 Task: In the  document poster.html. Below name insert the link: 'www.instagram.com' Insert Dropdown below the link: Project Status  'Select In progress'Insert Header and write  "LunaTech" . Change font style to  Lobster
Action: Mouse moved to (392, 590)
Screenshot: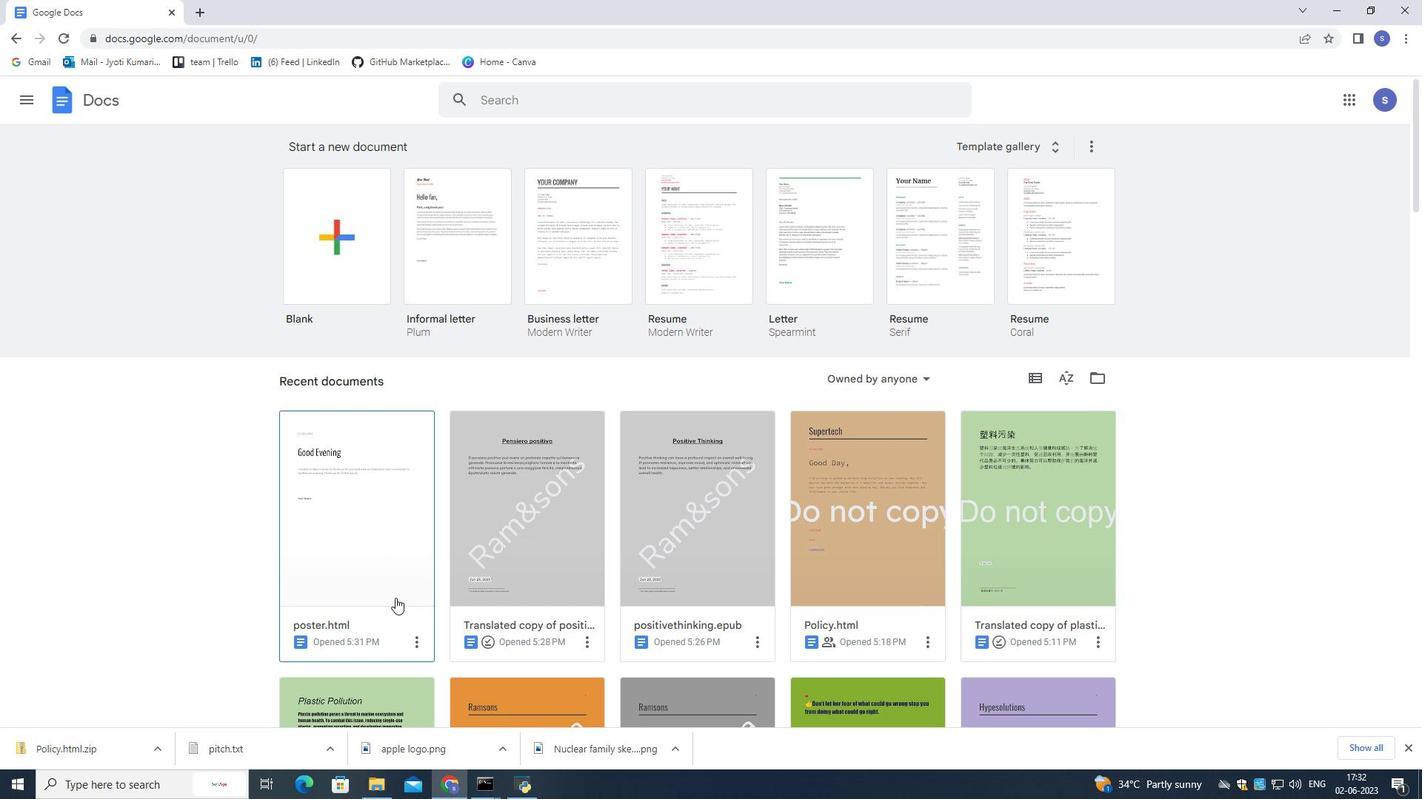 
Action: Mouse pressed left at (392, 590)
Screenshot: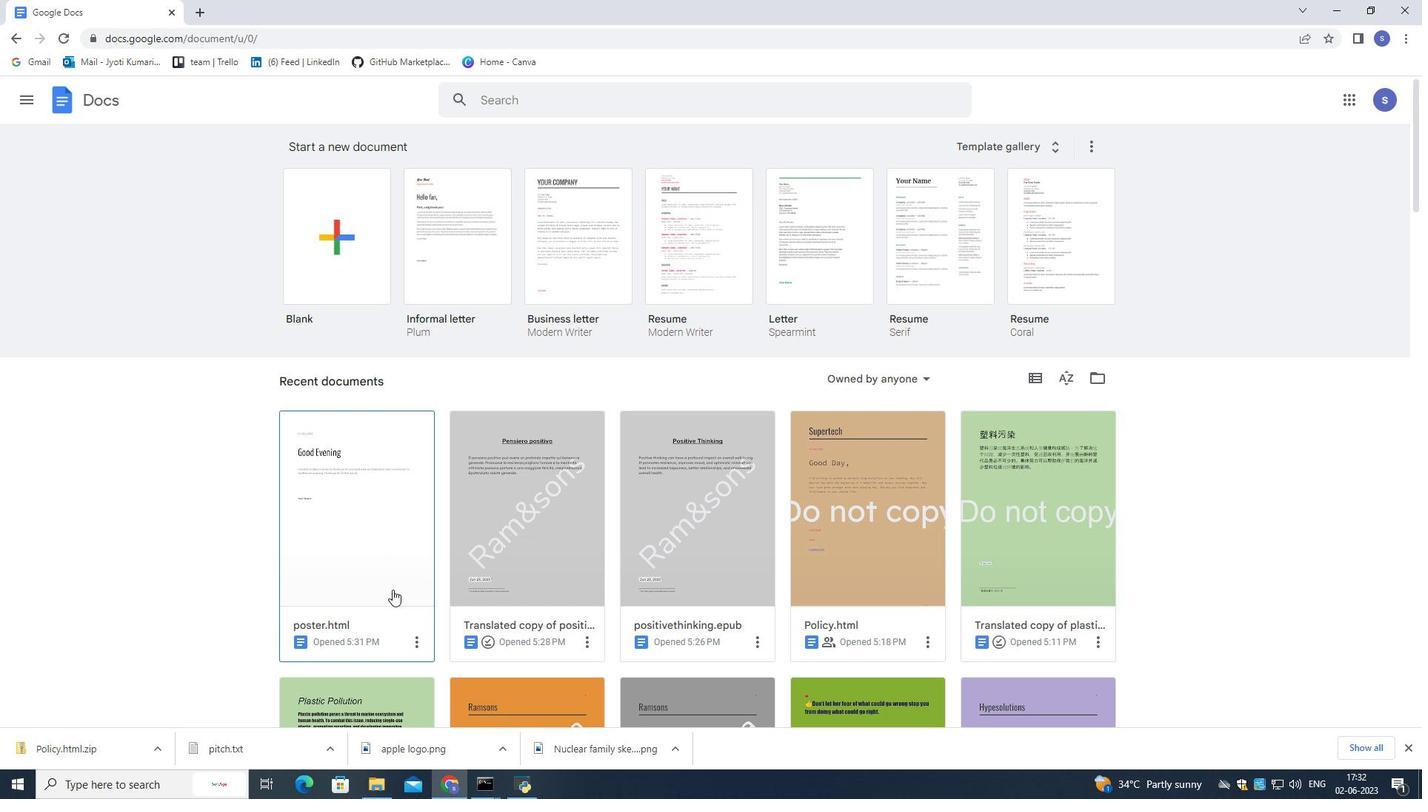 
Action: Mouse pressed left at (392, 590)
Screenshot: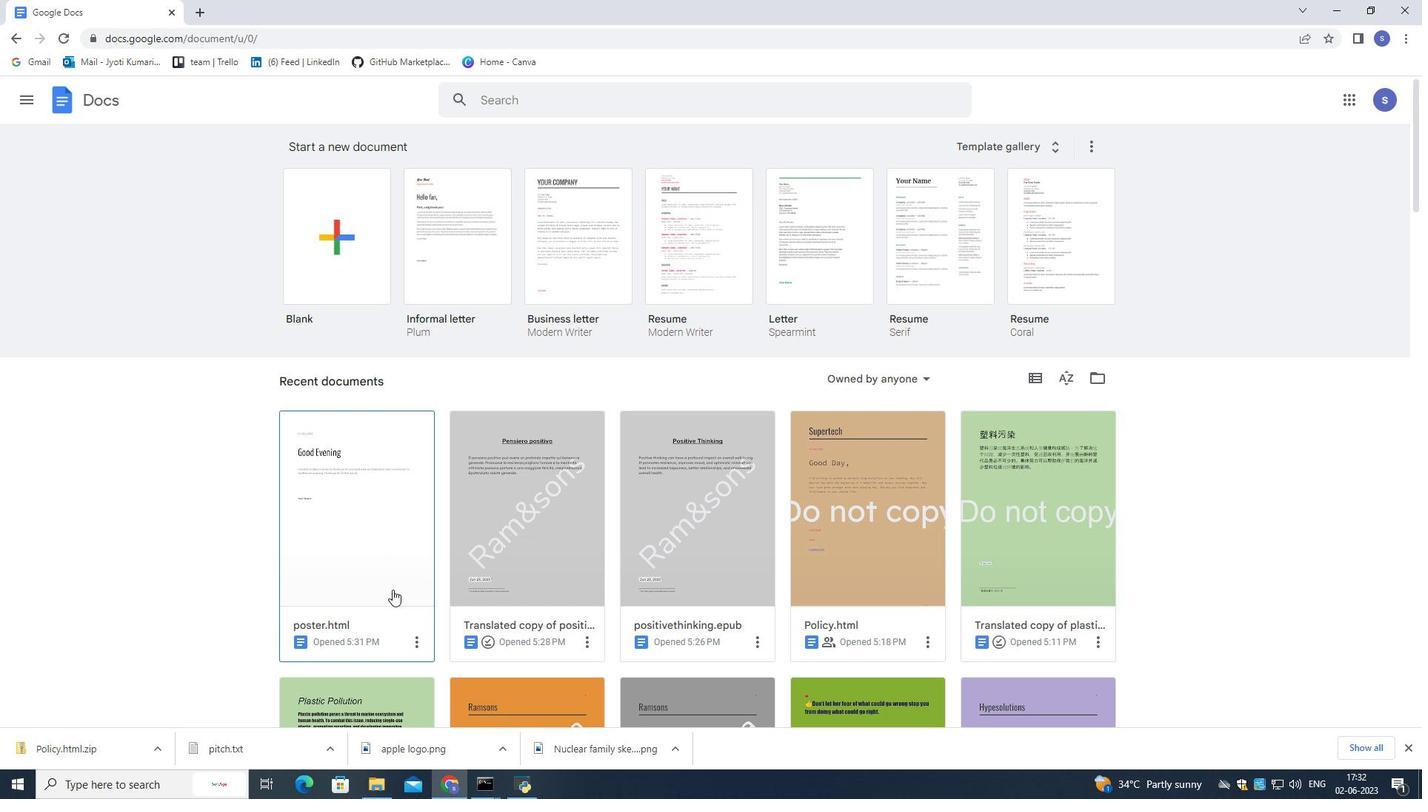 
Action: Mouse moved to (517, 555)
Screenshot: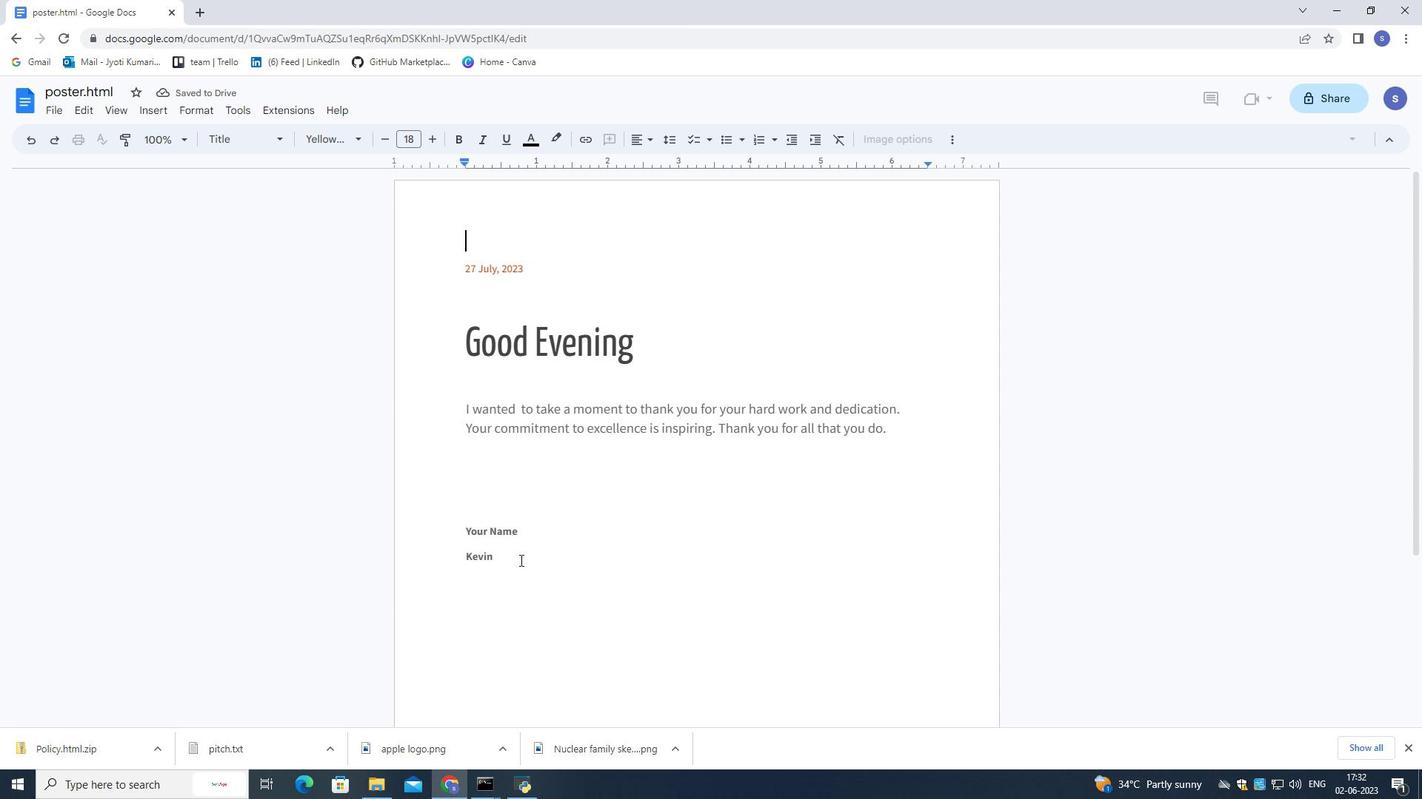 
Action: Mouse pressed left at (517, 555)
Screenshot: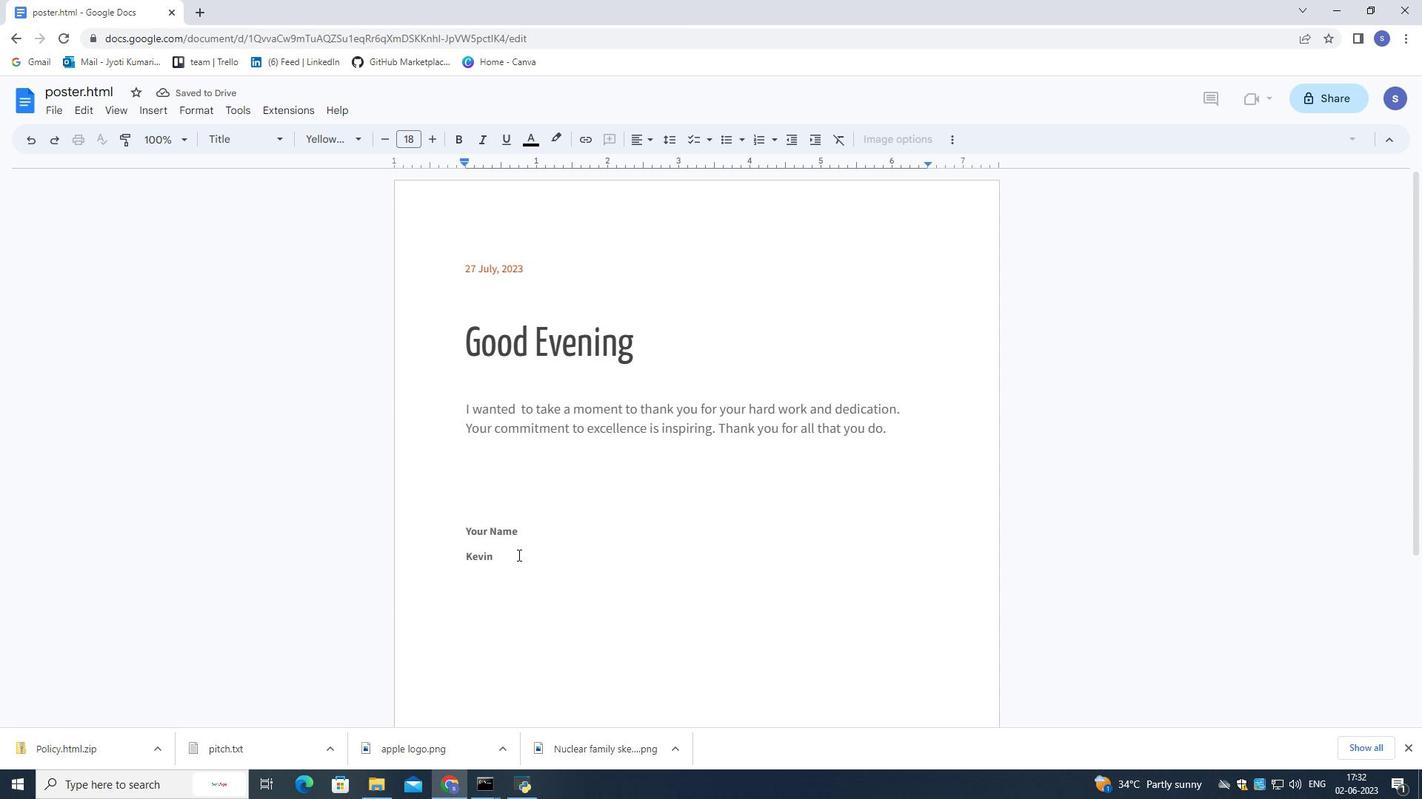 
Action: Mouse moved to (650, 551)
Screenshot: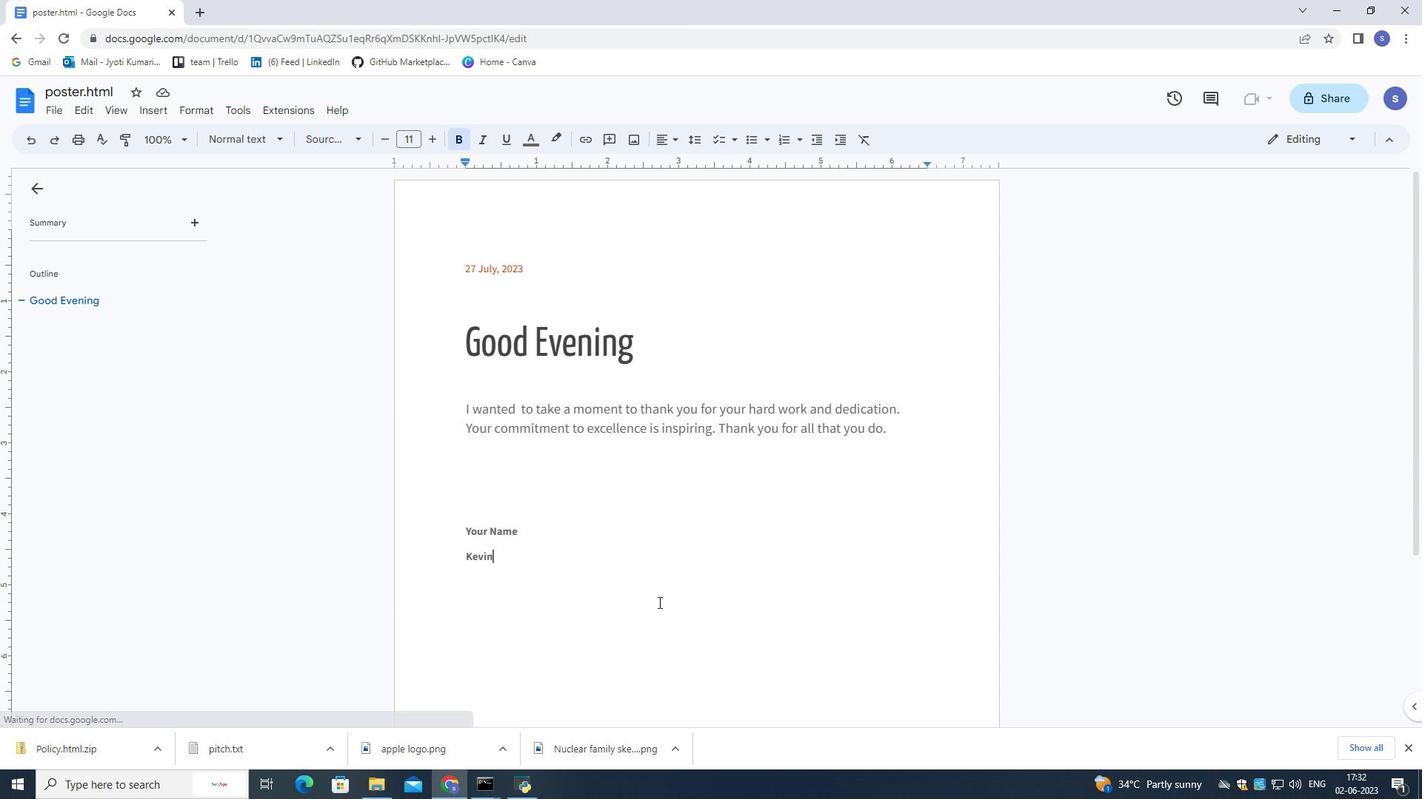 
Action: Key pressed <Key.enter>
Screenshot: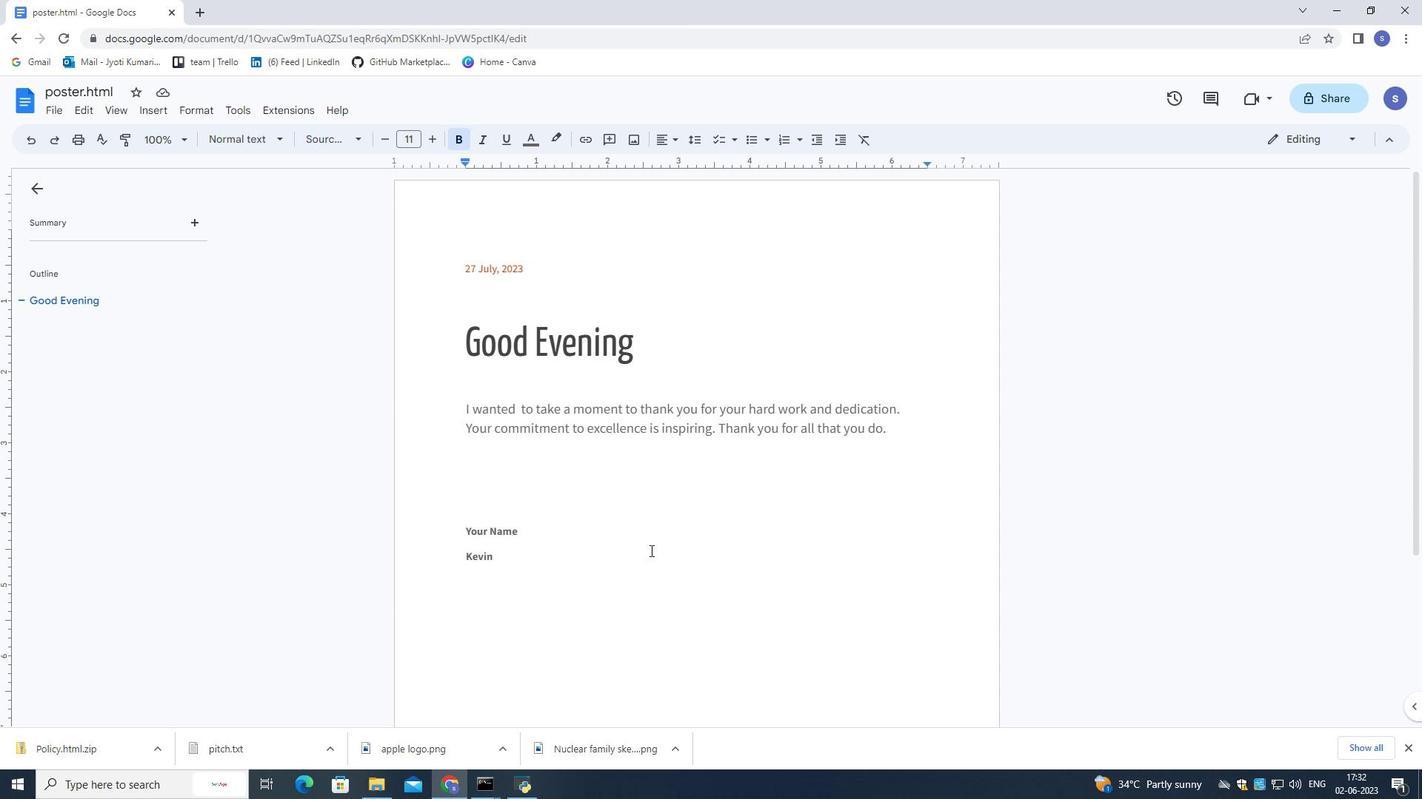 
Action: Mouse moved to (143, 112)
Screenshot: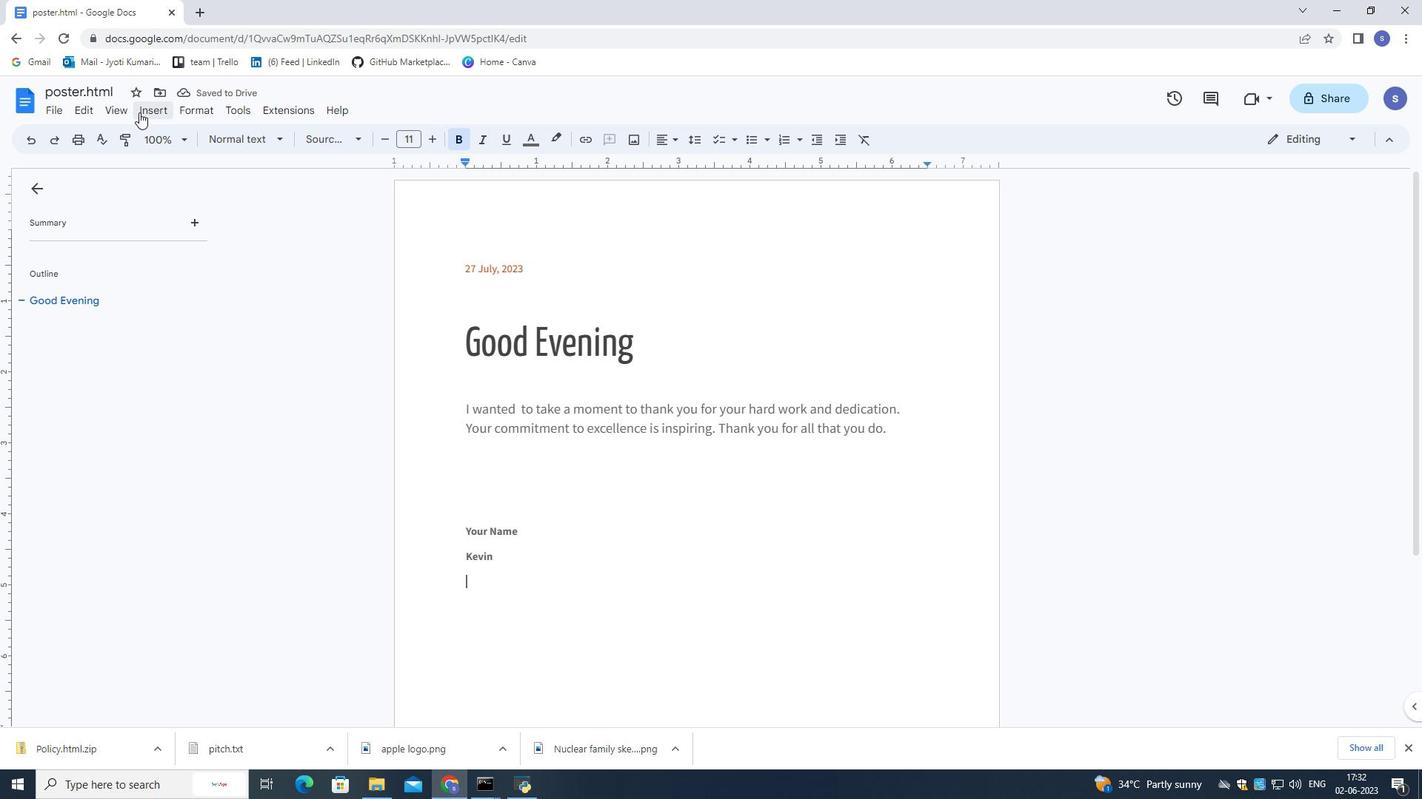 
Action: Mouse pressed left at (143, 112)
Screenshot: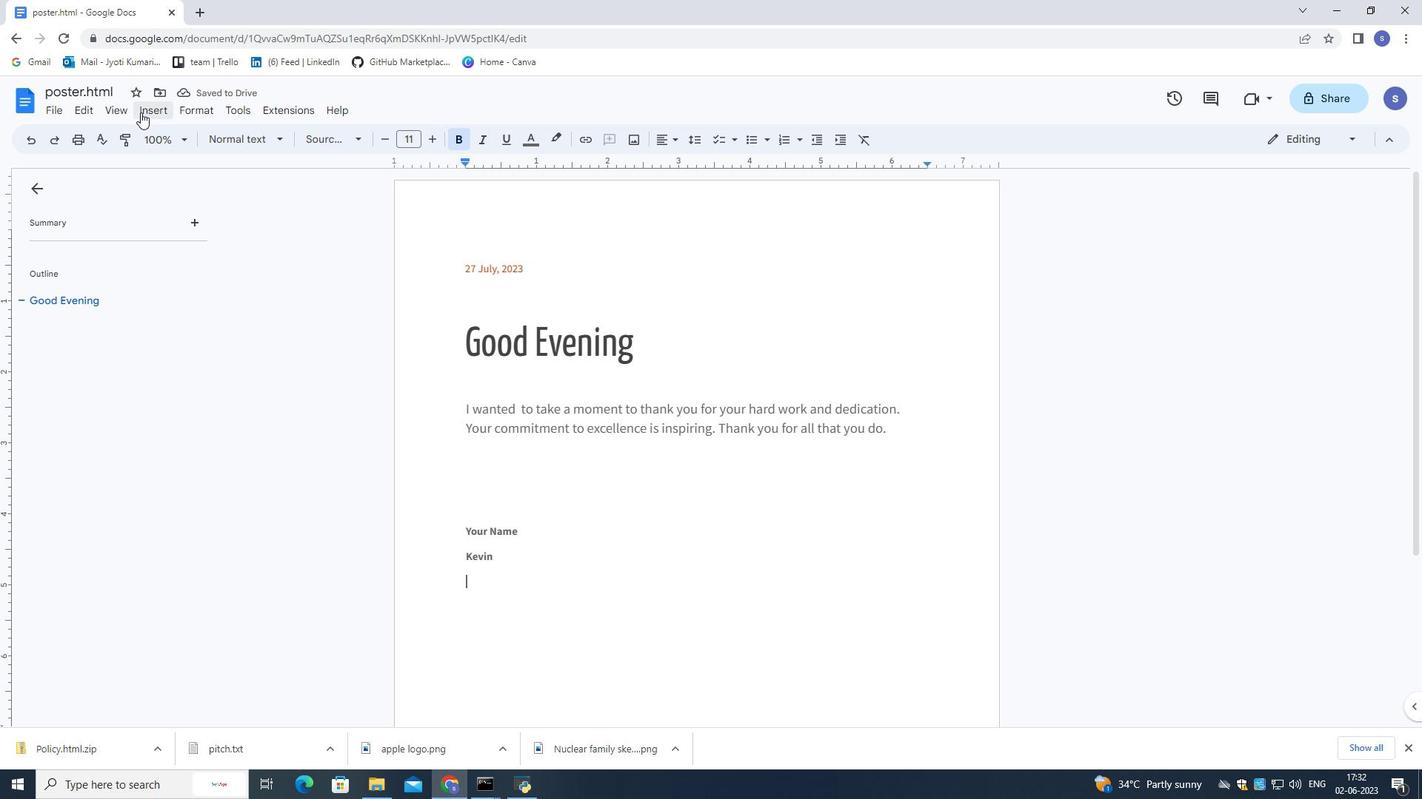 
Action: Mouse moved to (261, 558)
Screenshot: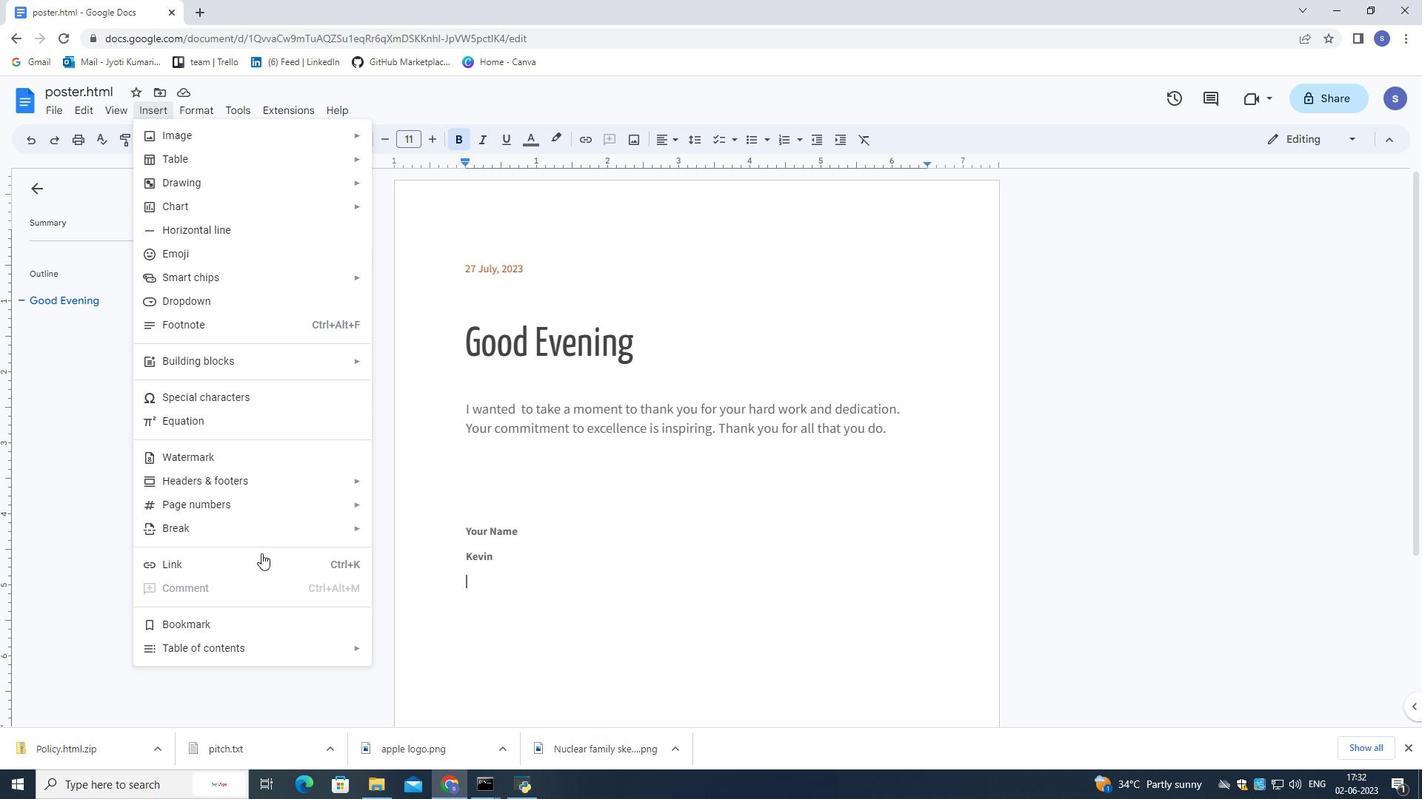 
Action: Mouse pressed left at (261, 558)
Screenshot: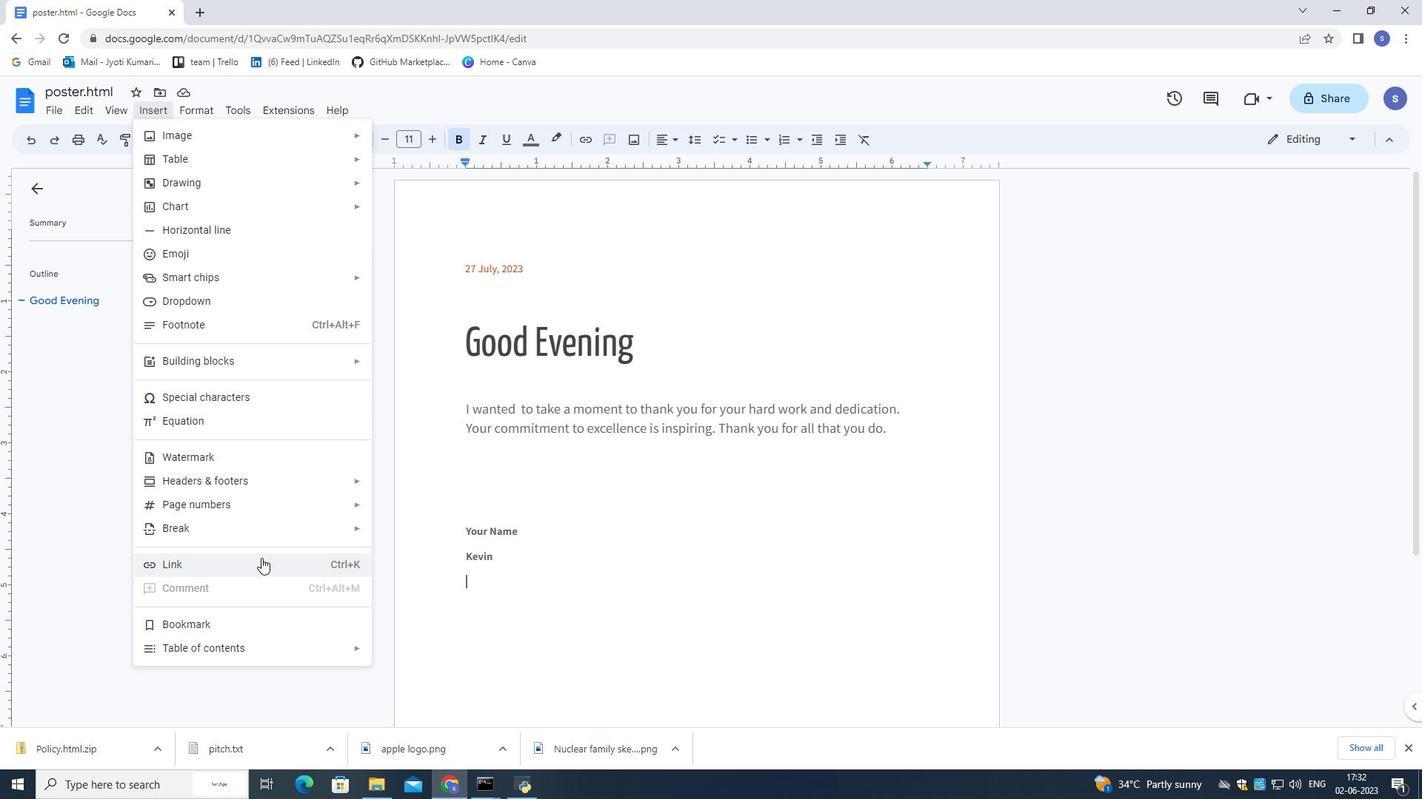 
Action: Mouse moved to (264, 559)
Screenshot: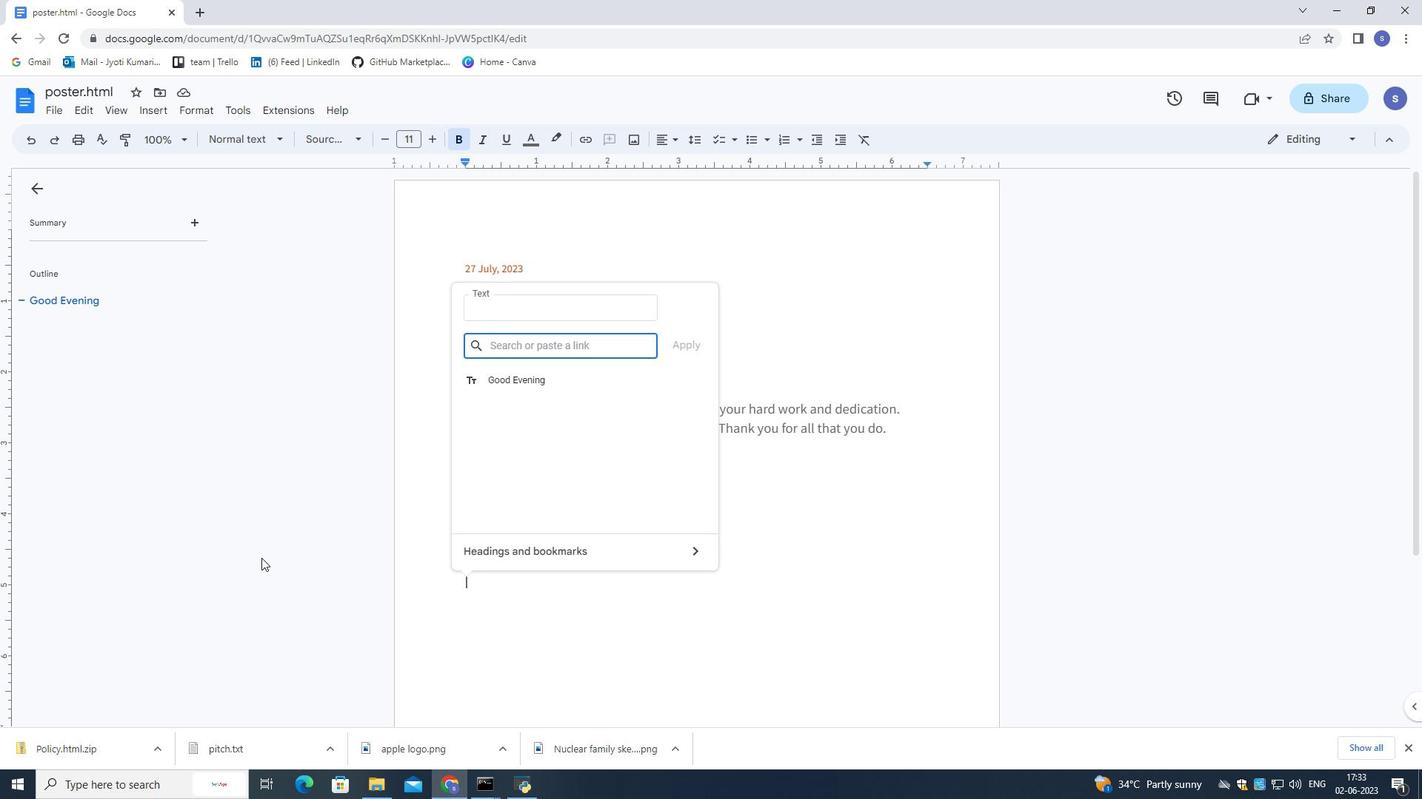 
Action: Key pressed www.instagram.com
Screenshot: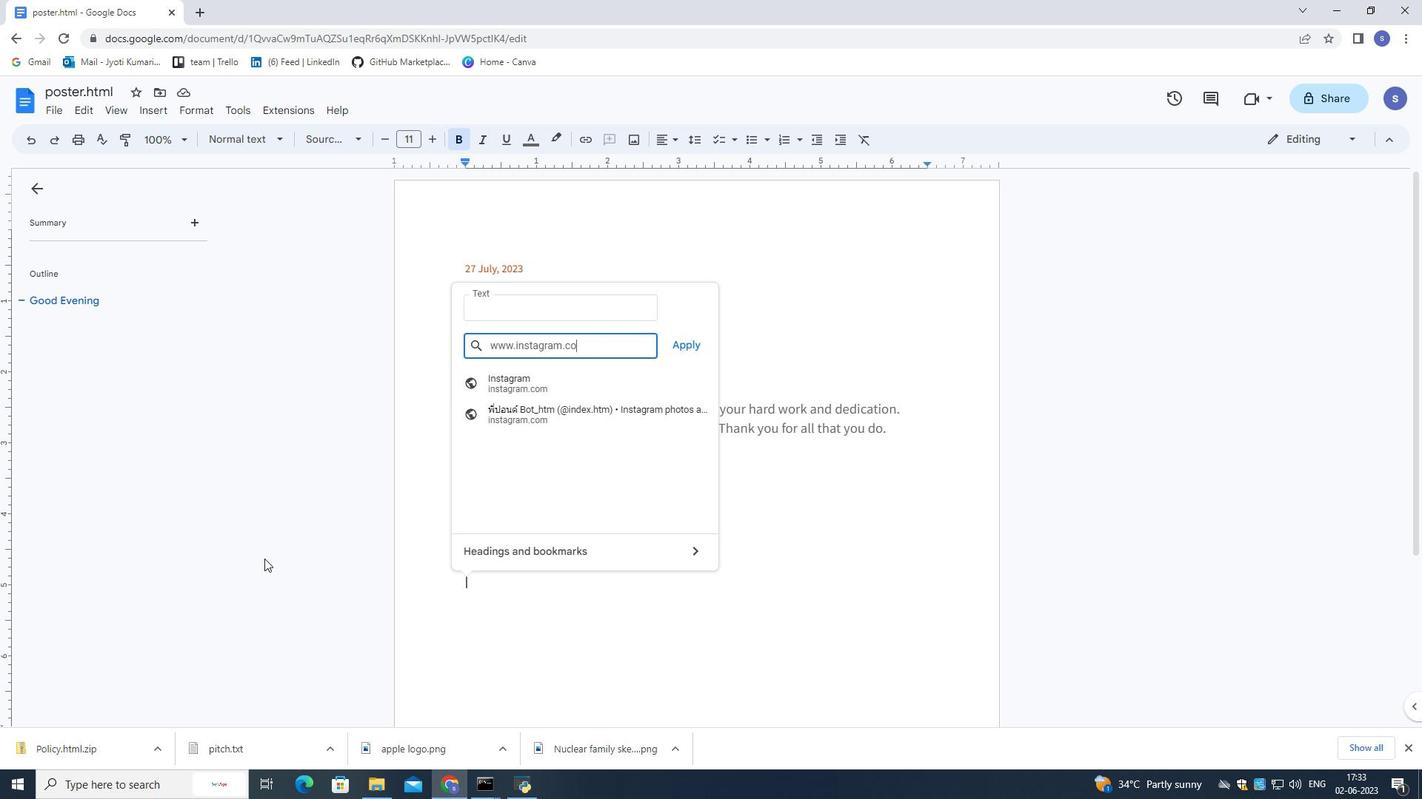 
Action: Mouse moved to (688, 346)
Screenshot: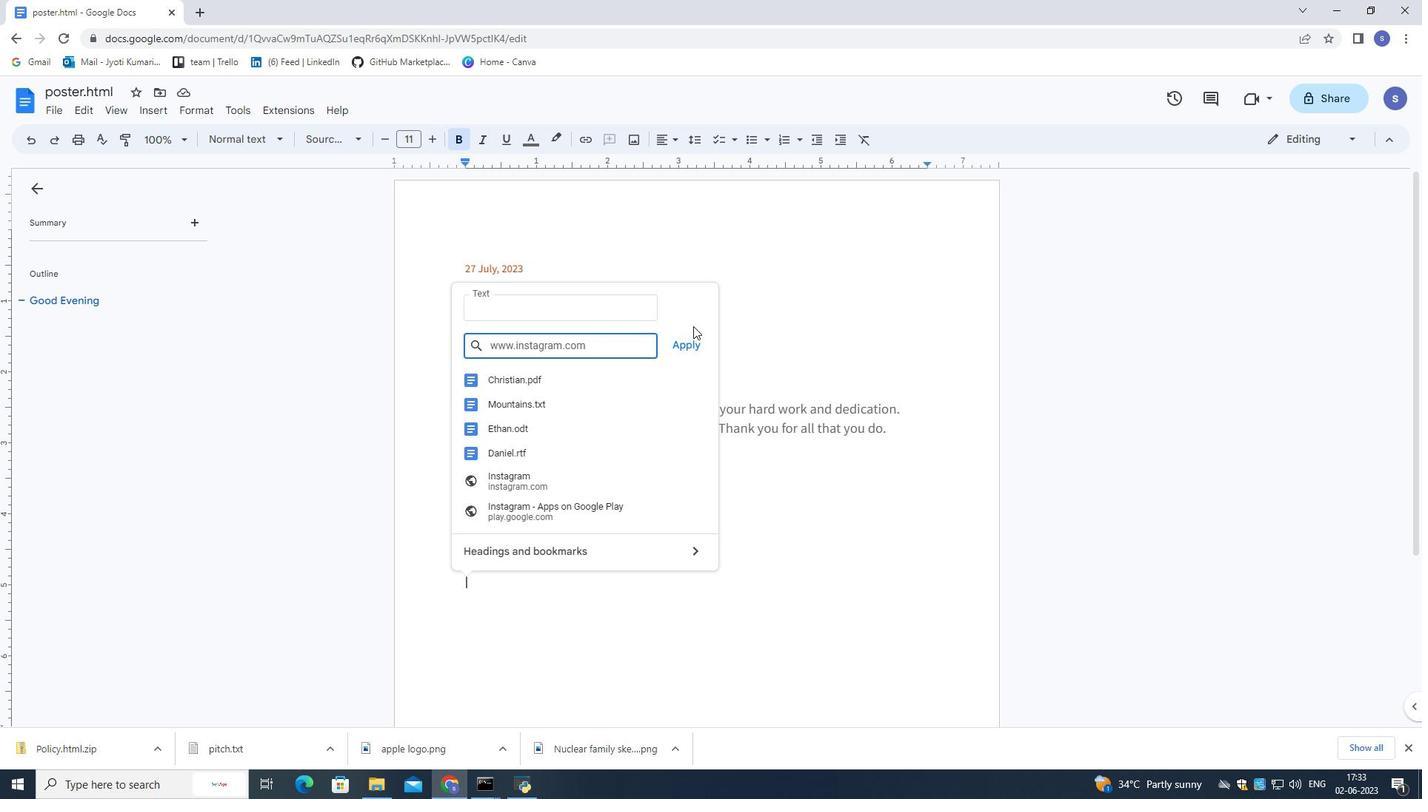 
Action: Mouse pressed left at (688, 346)
Screenshot: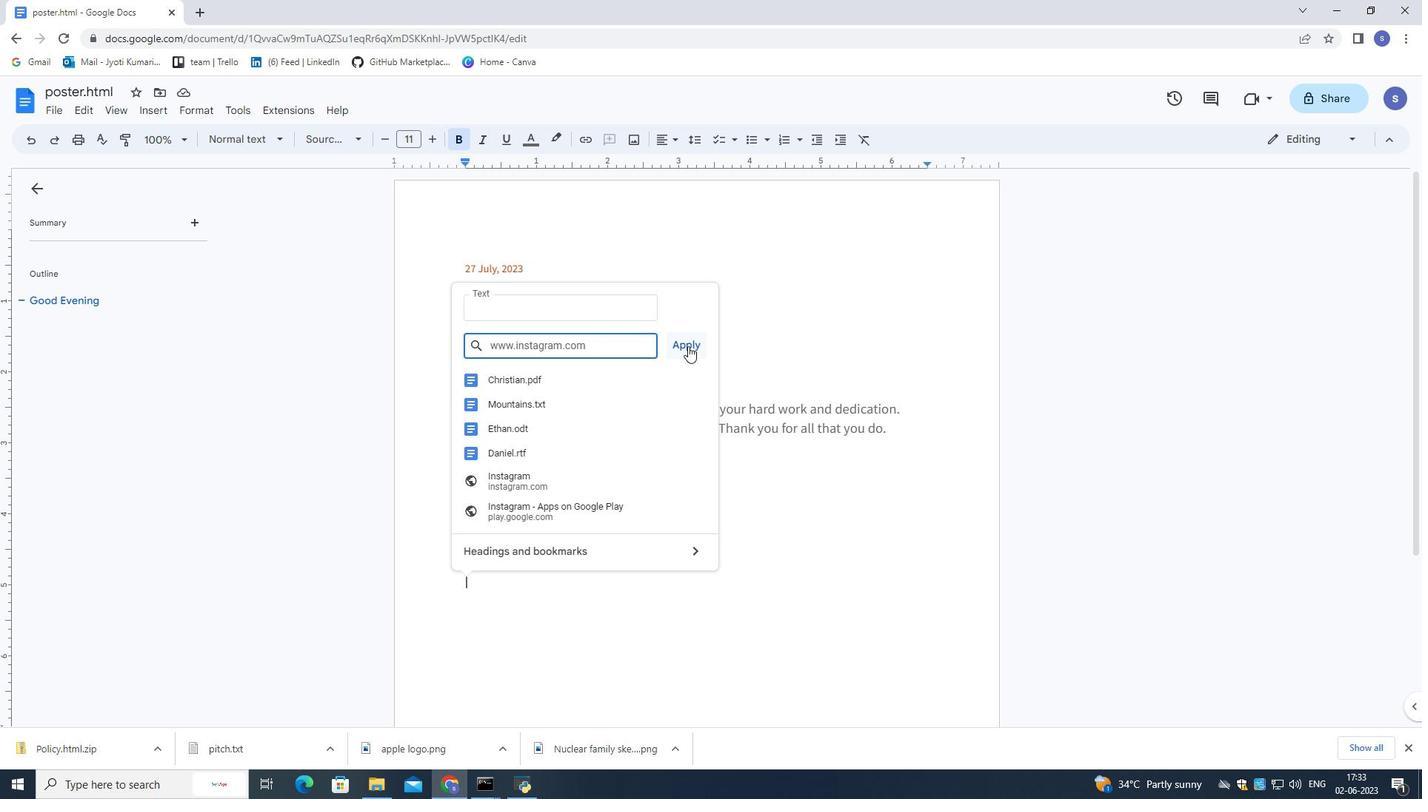 
Action: Mouse moved to (634, 588)
Screenshot: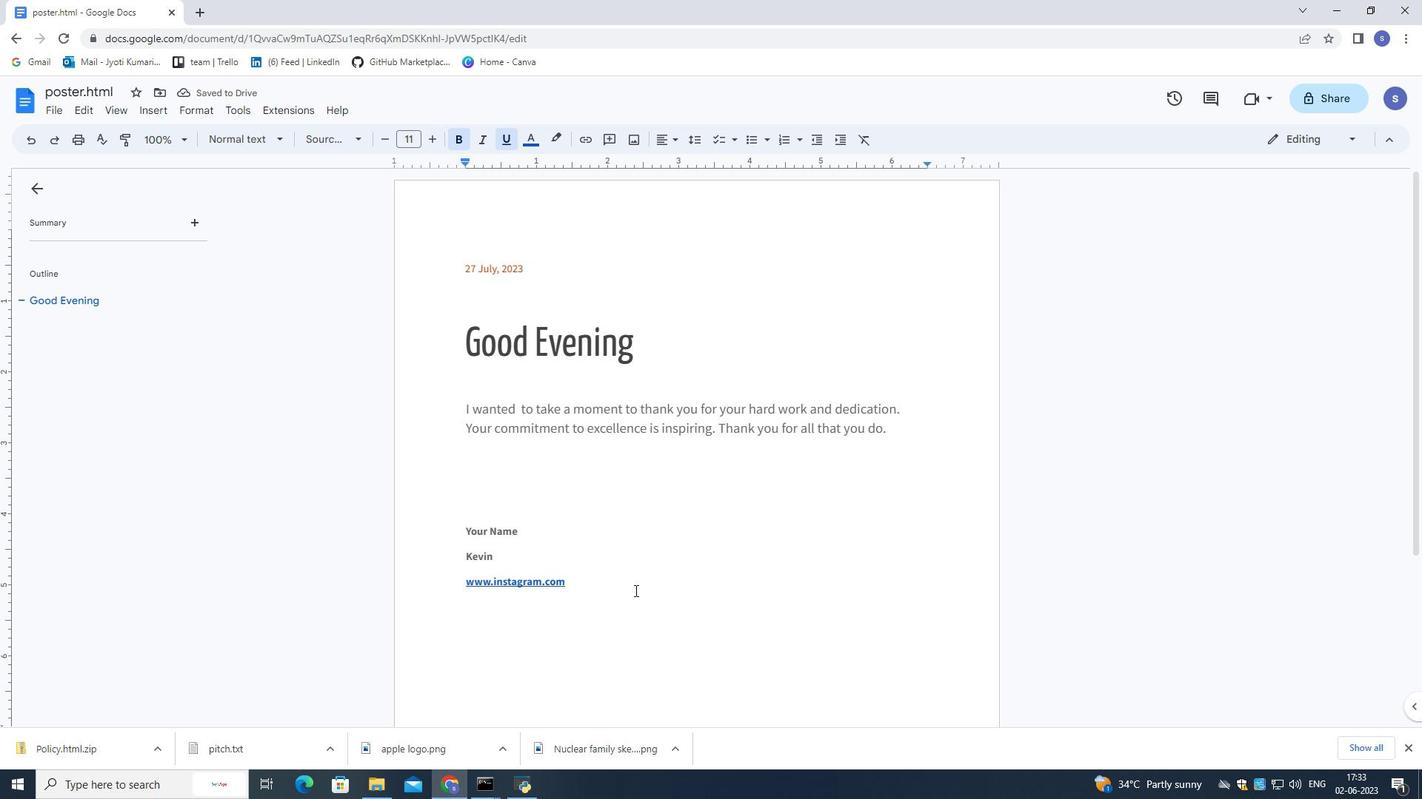 
Action: Mouse pressed left at (634, 588)
Screenshot: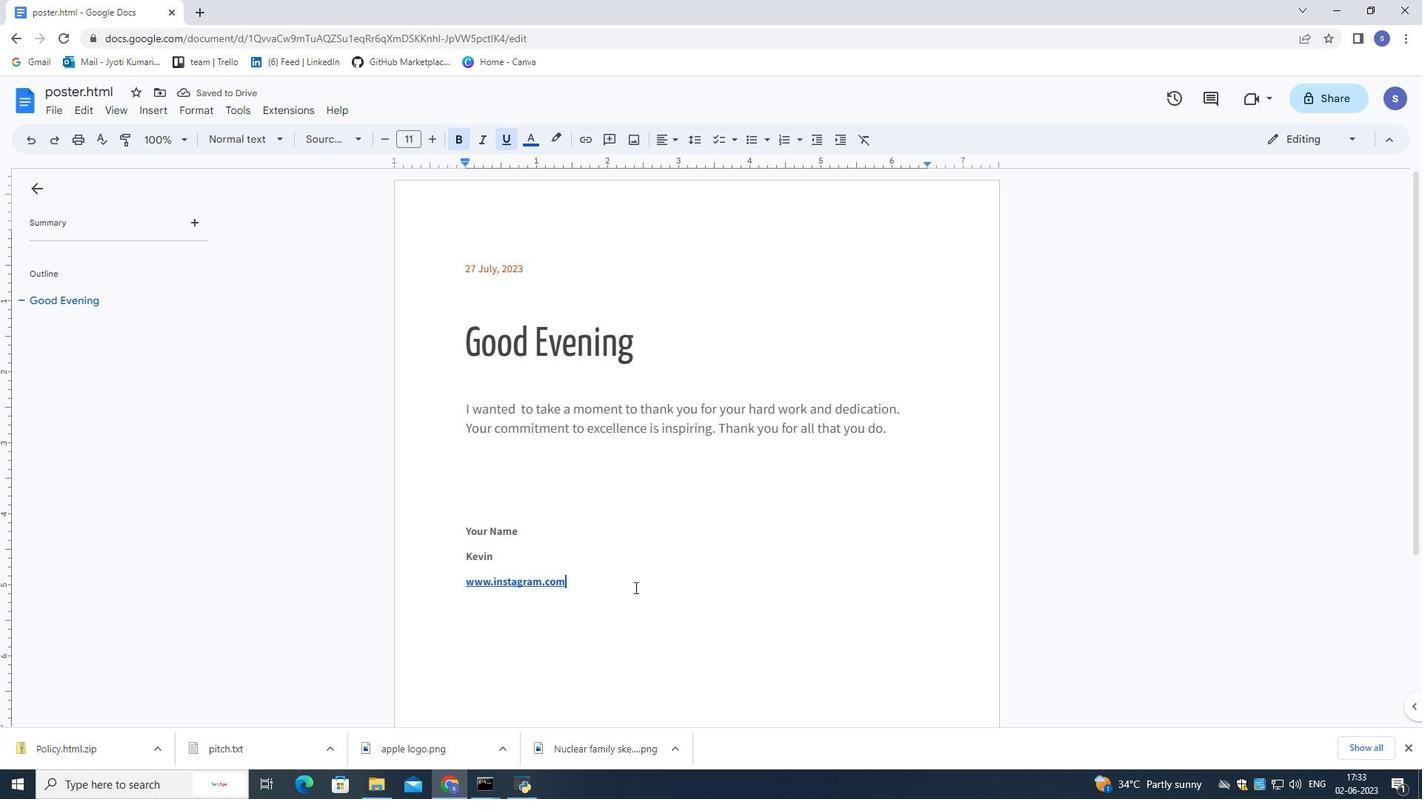 
Action: Mouse moved to (282, 262)
Screenshot: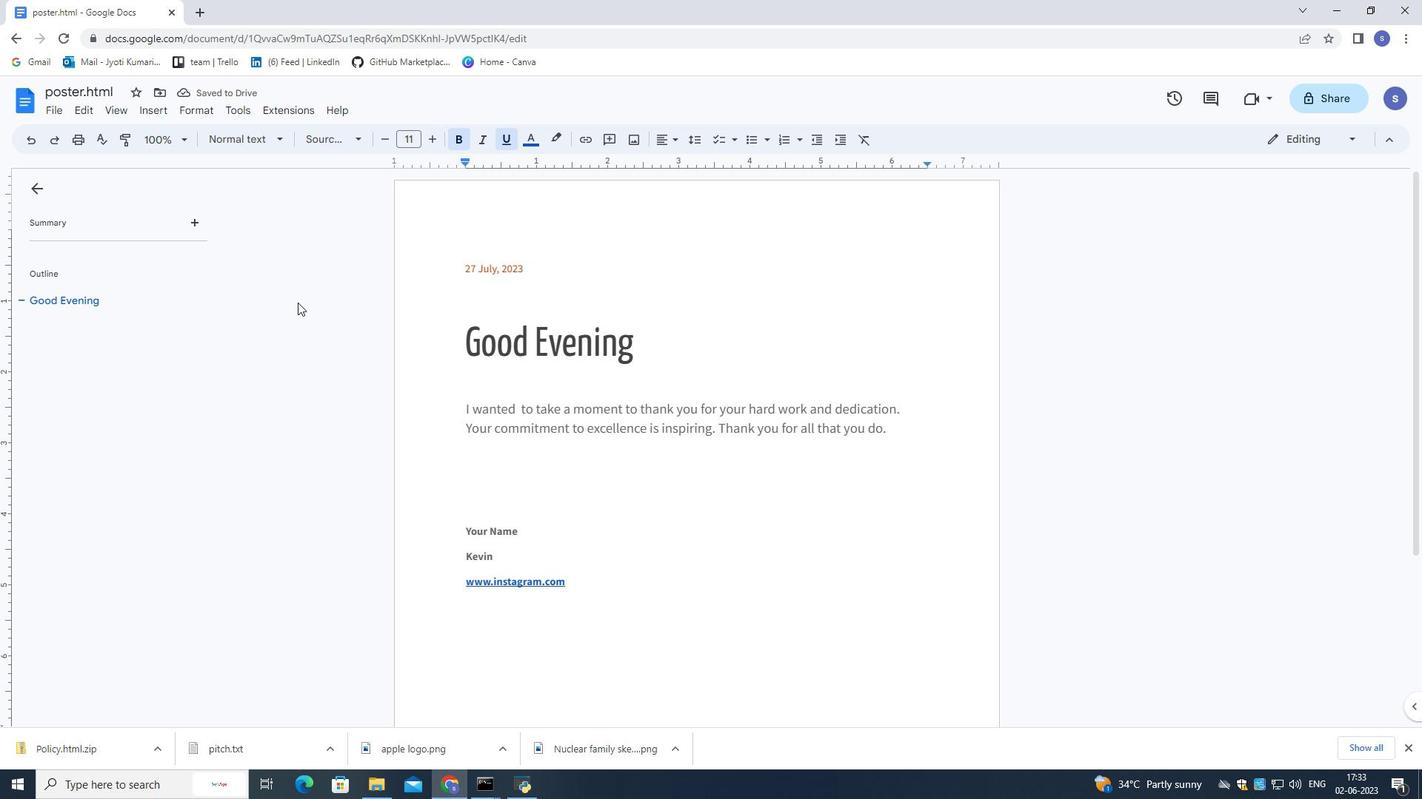 
Action: Key pressed <Key.enter>
Screenshot: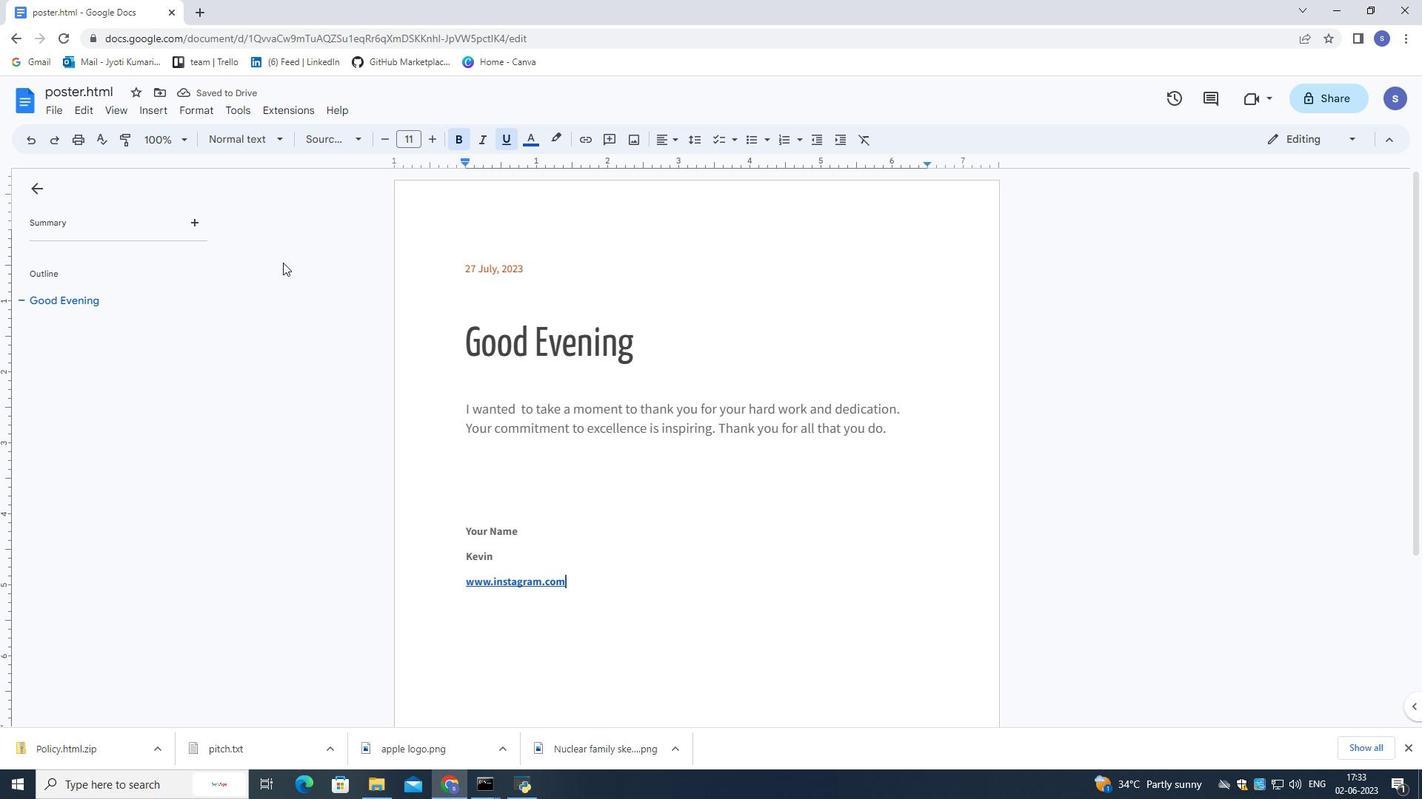 
Action: Mouse moved to (142, 106)
Screenshot: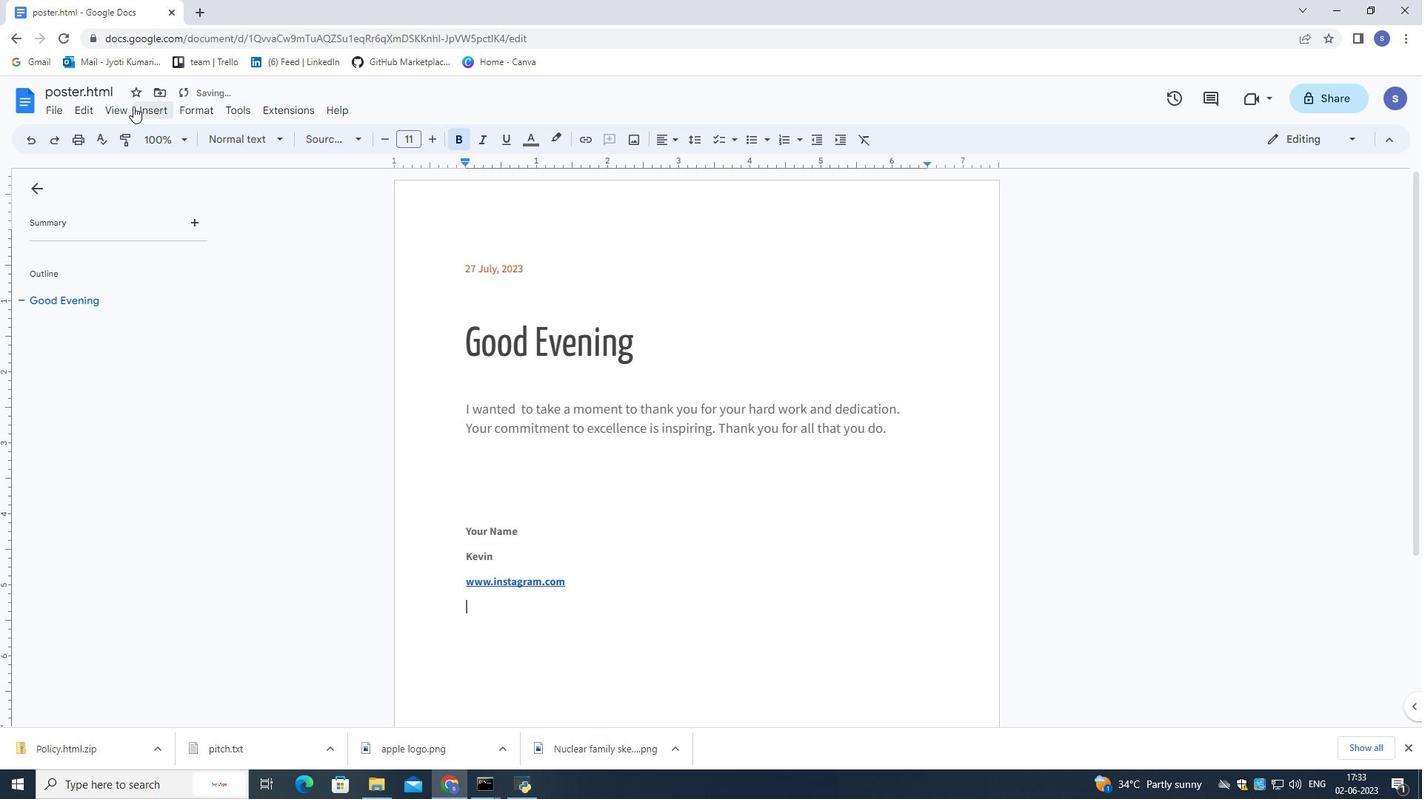 
Action: Mouse pressed left at (142, 106)
Screenshot: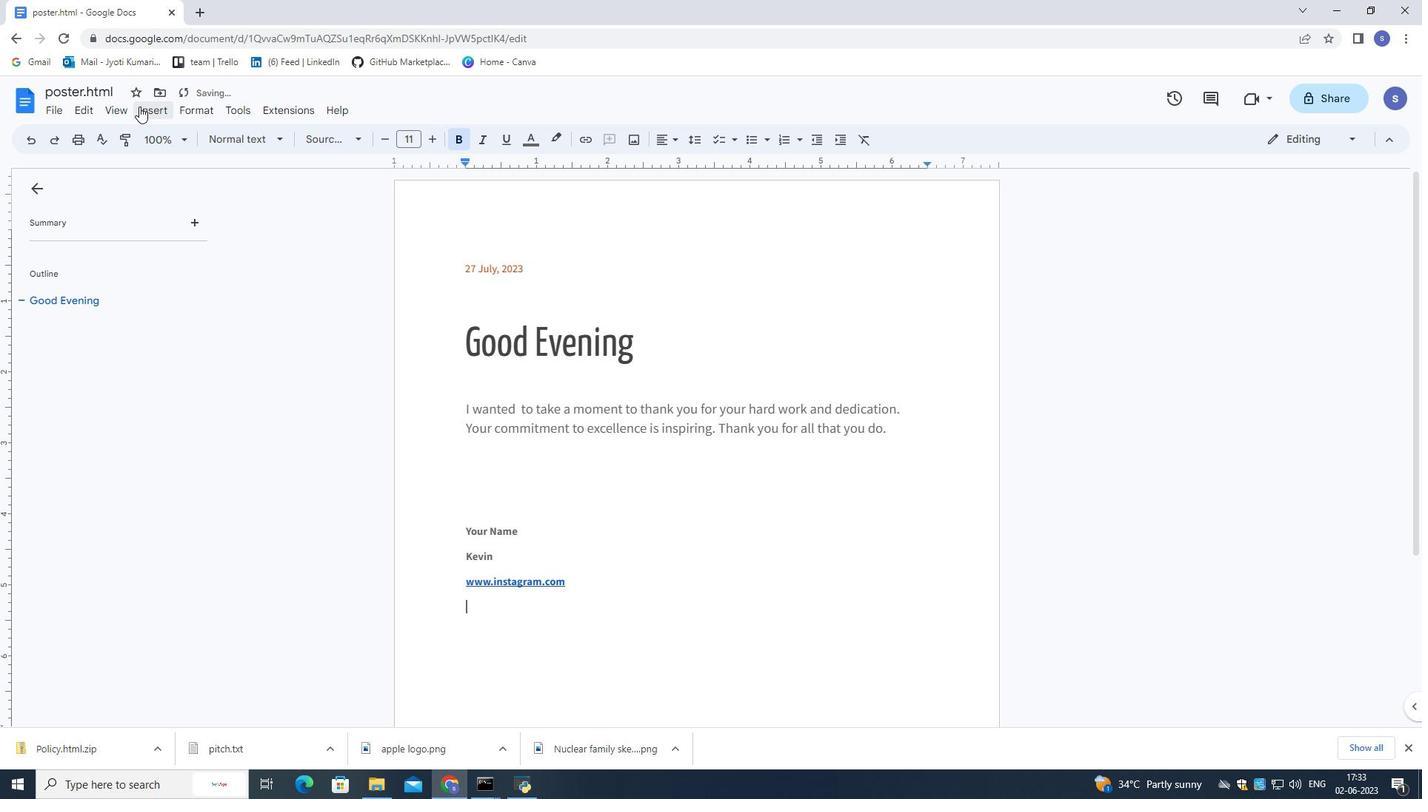 
Action: Mouse moved to (227, 304)
Screenshot: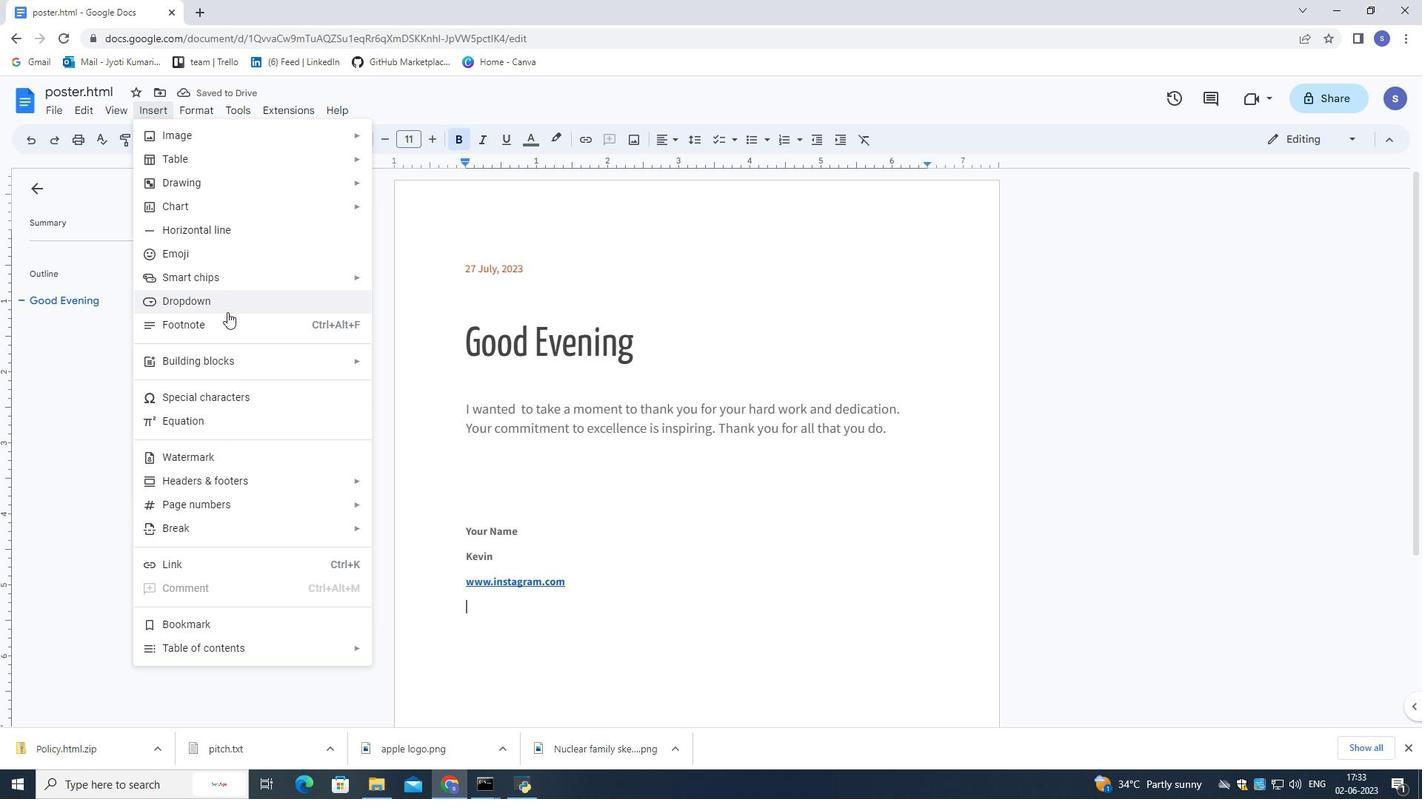 
Action: Mouse pressed left at (227, 304)
Screenshot: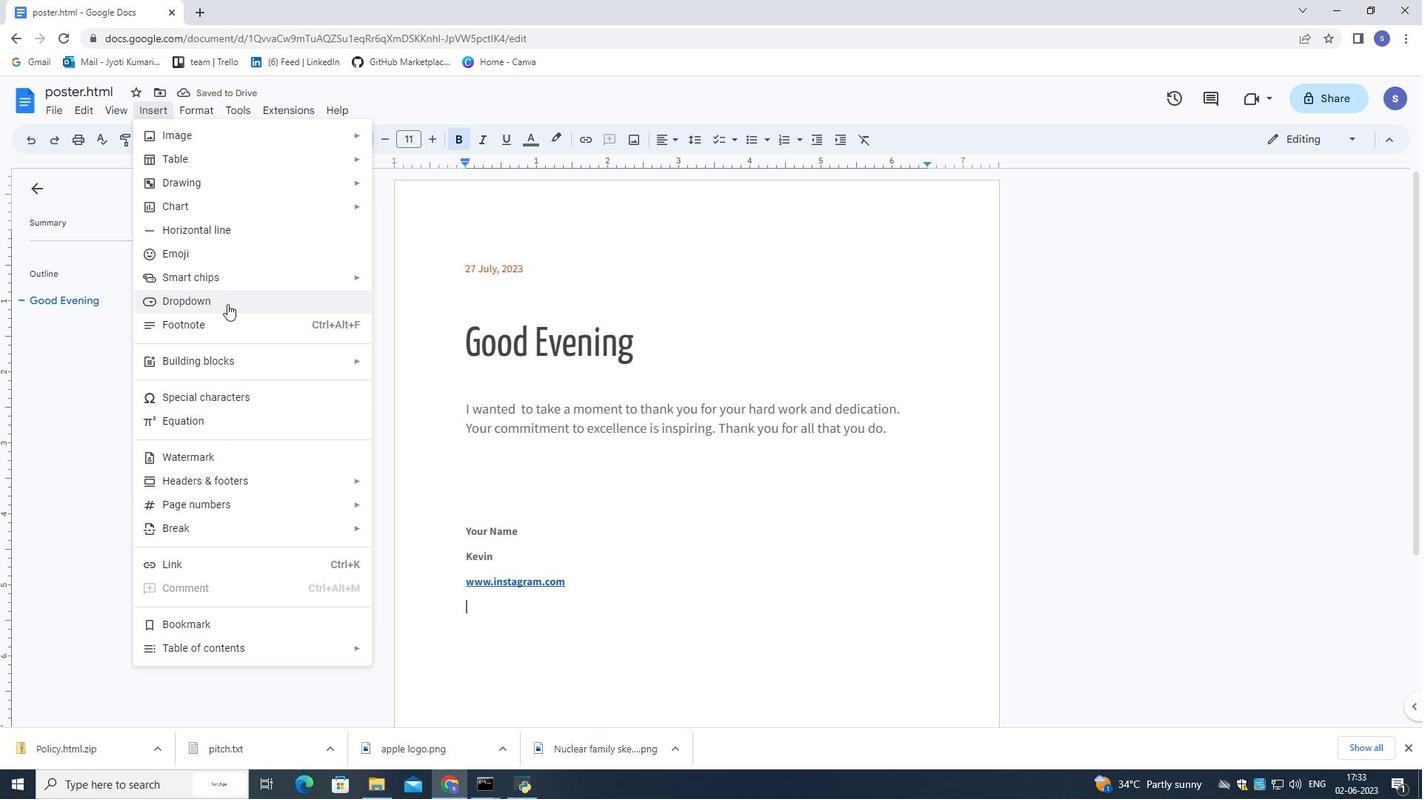 
Action: Mouse moved to (595, 572)
Screenshot: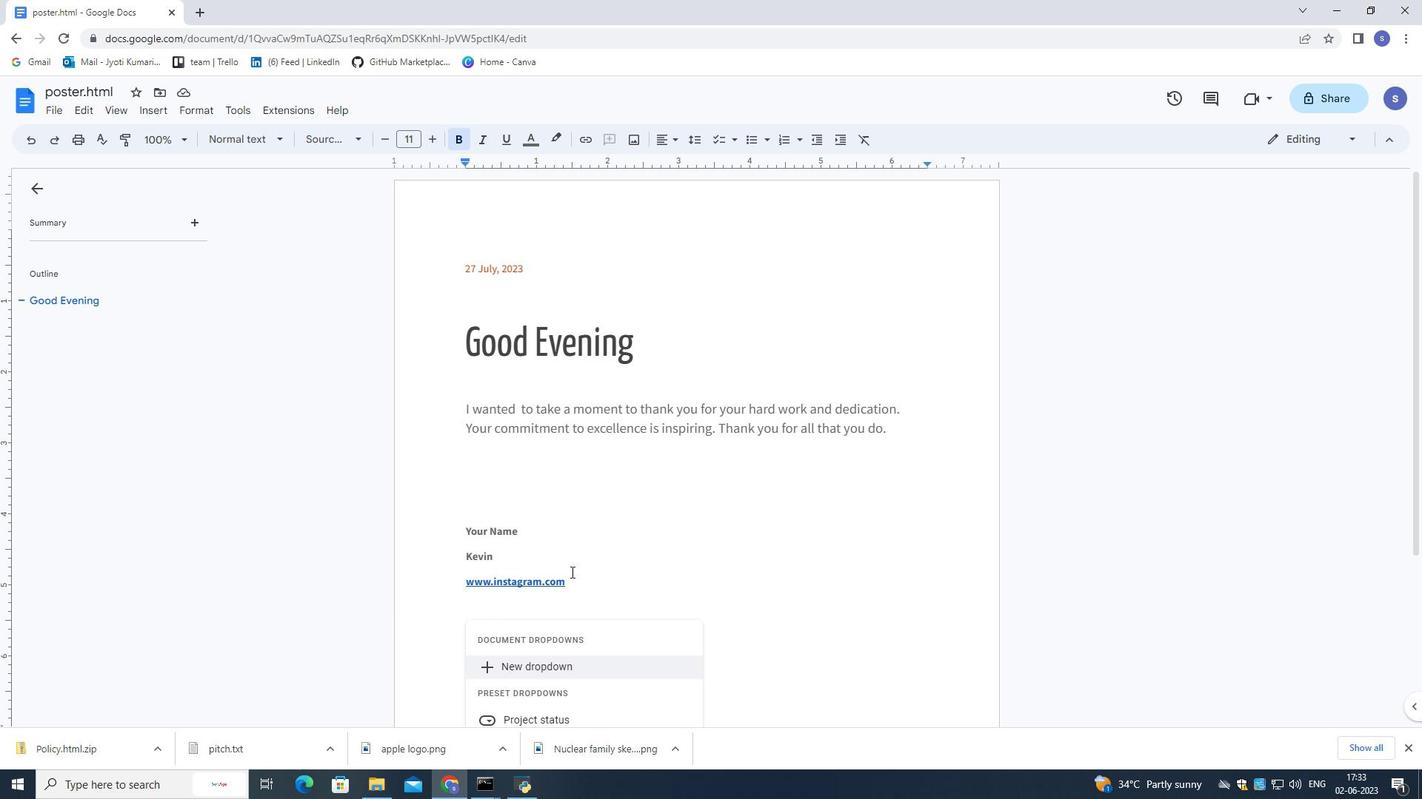 
Action: Mouse scrolled (595, 571) with delta (0, 0)
Screenshot: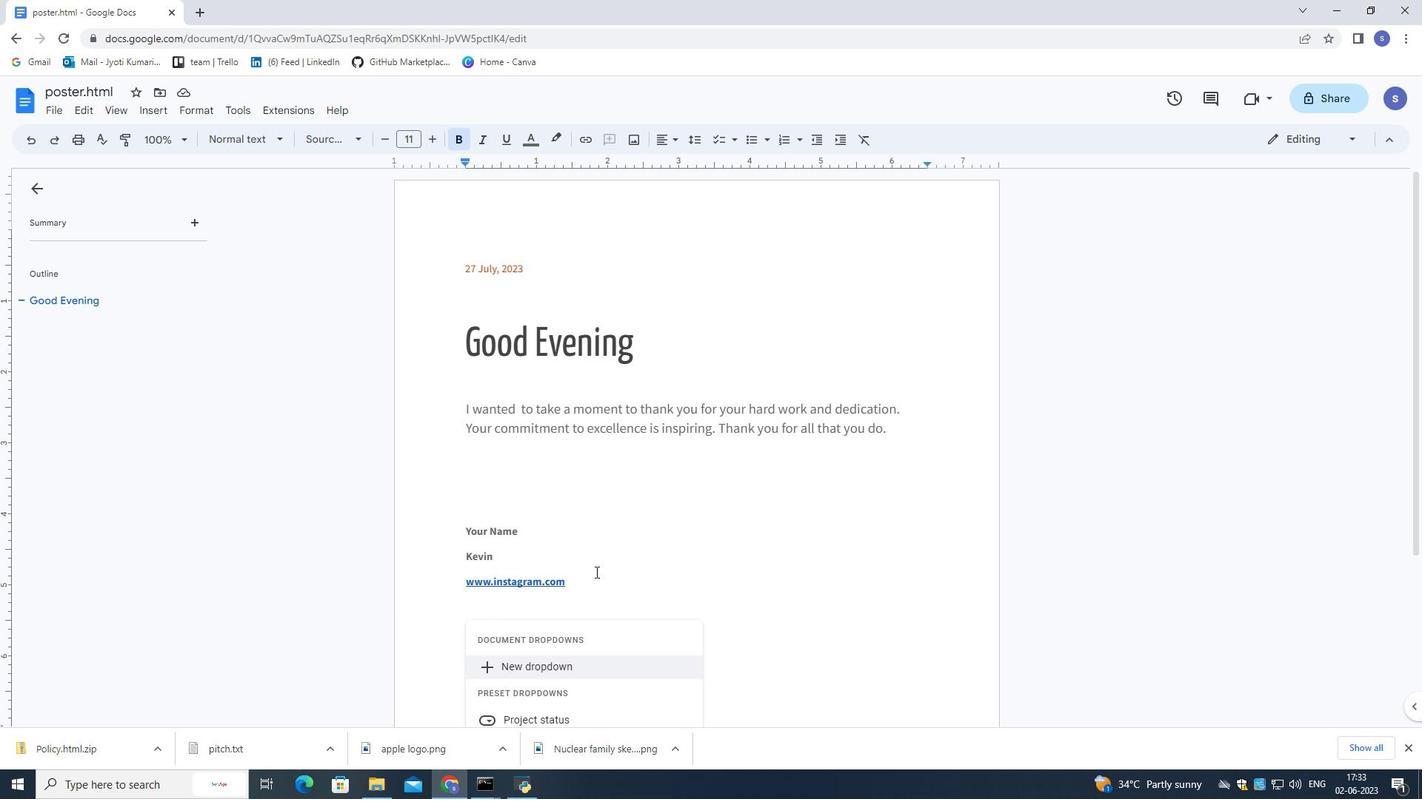 
Action: Mouse scrolled (595, 571) with delta (0, 0)
Screenshot: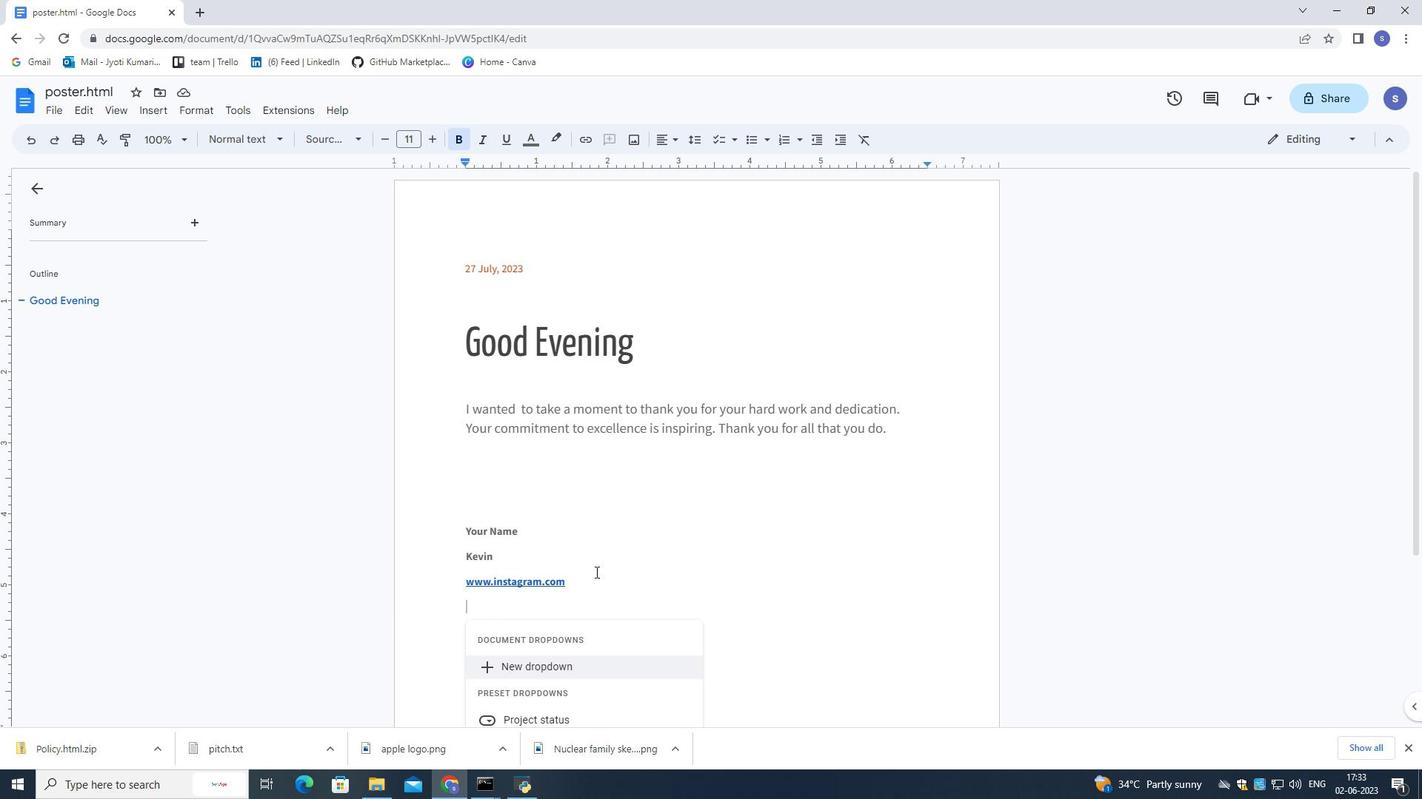 
Action: Mouse moved to (580, 576)
Screenshot: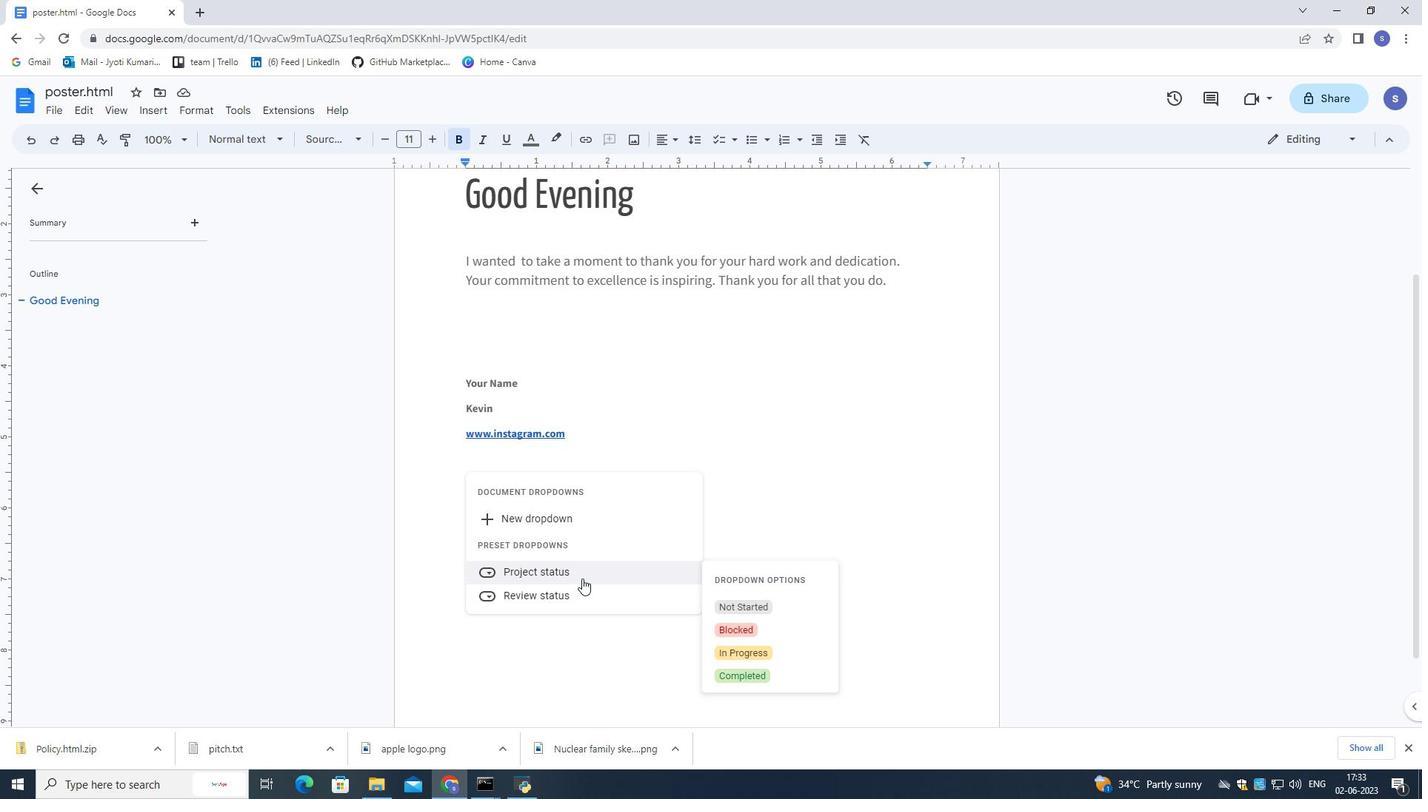 
Action: Mouse pressed left at (580, 576)
Screenshot: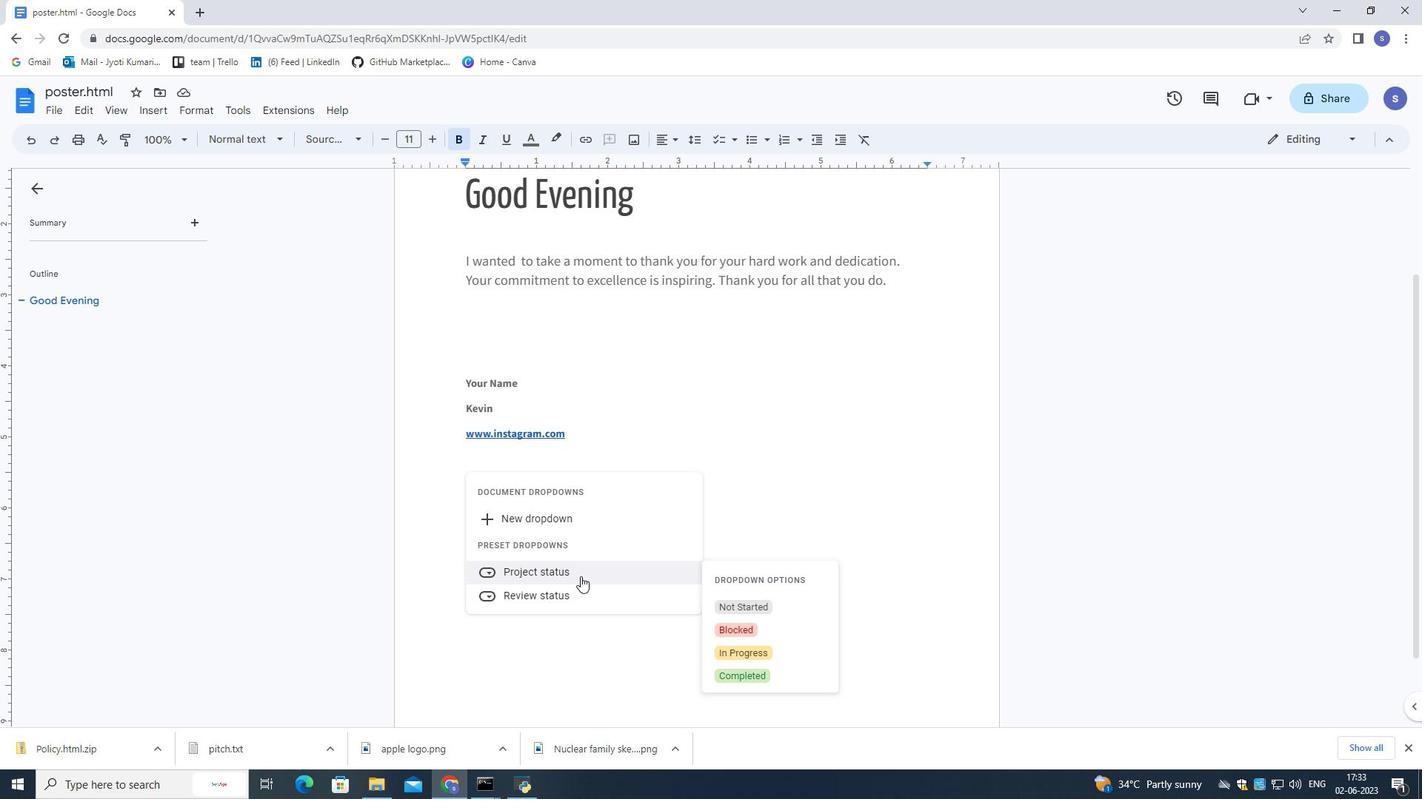 
Action: Mouse moved to (522, 455)
Screenshot: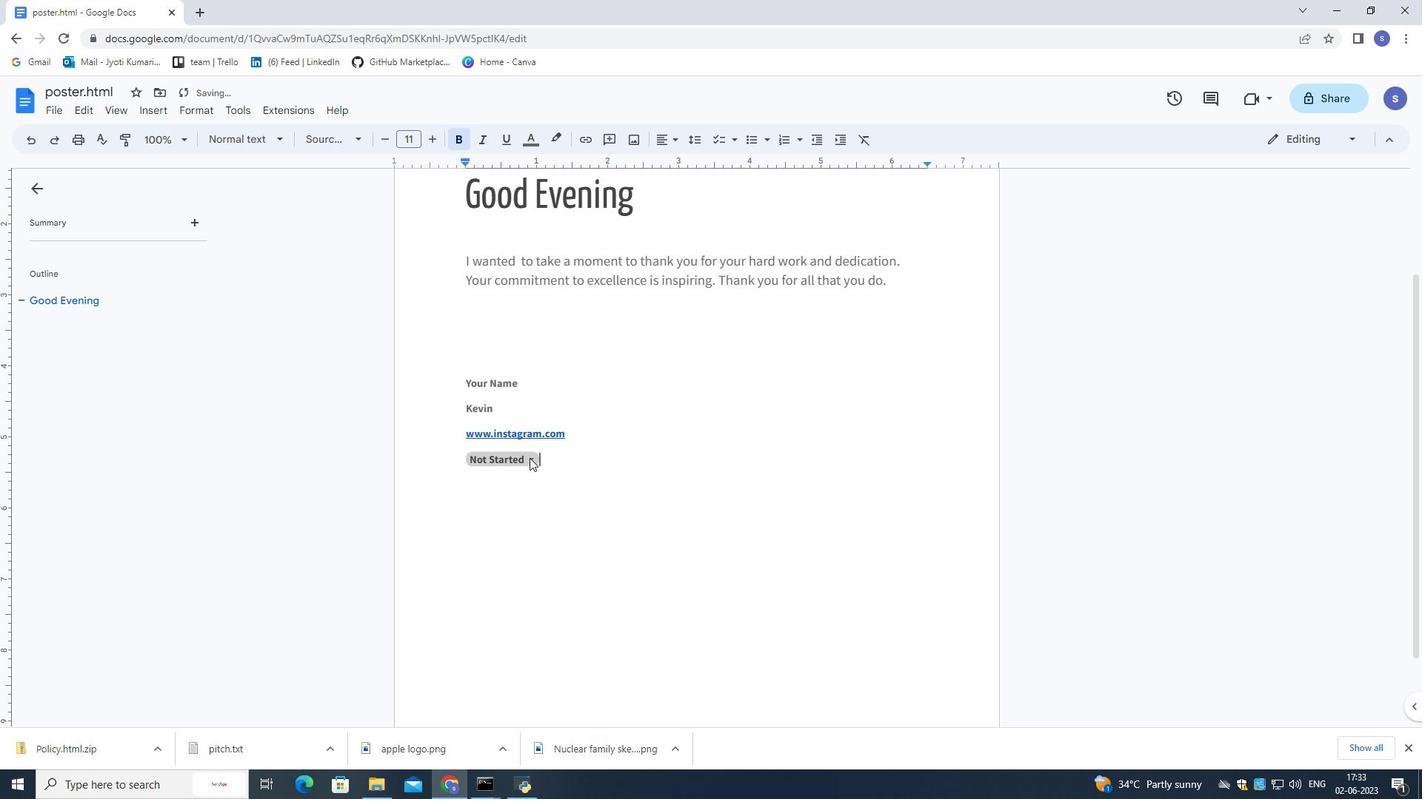 
Action: Mouse pressed left at (522, 455)
Screenshot: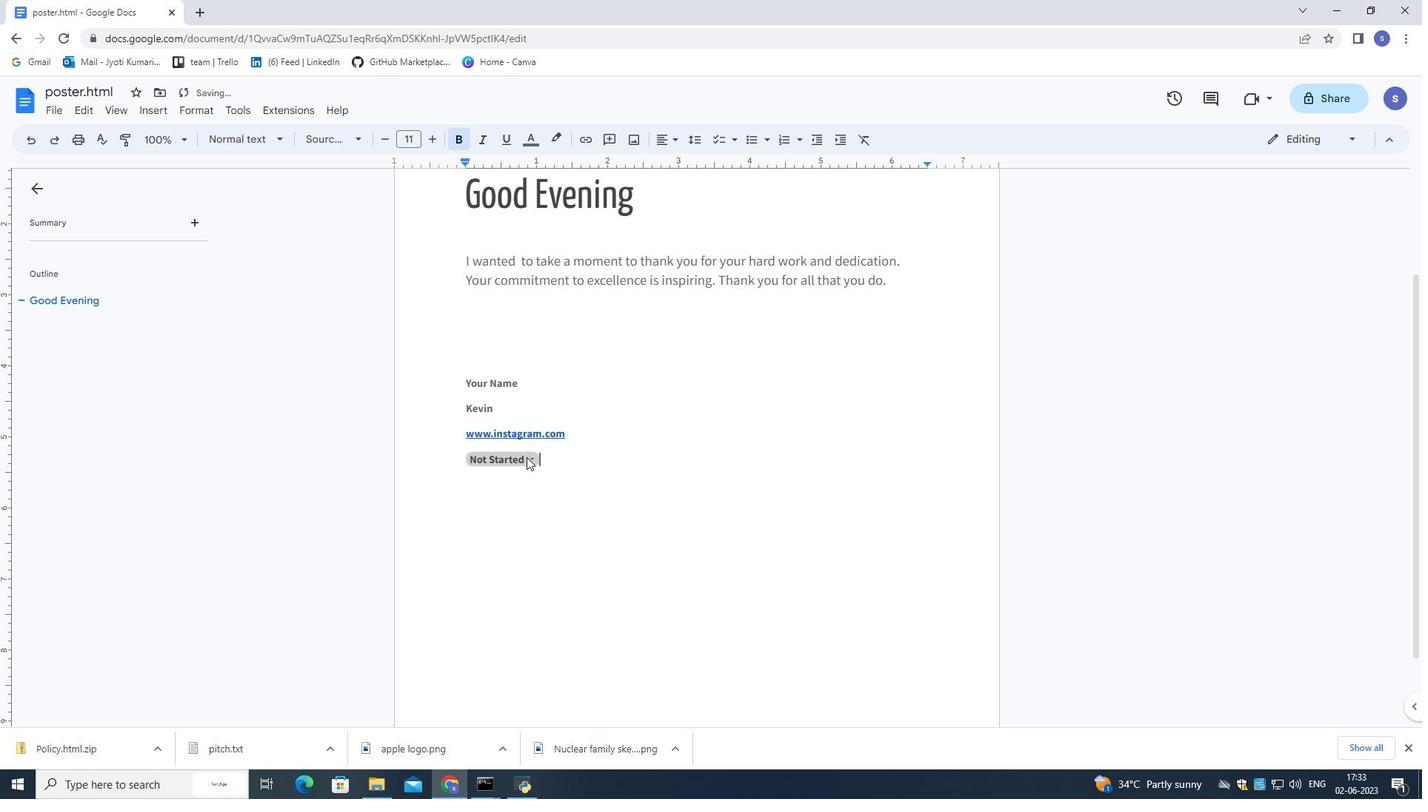 
Action: Mouse moved to (542, 524)
Screenshot: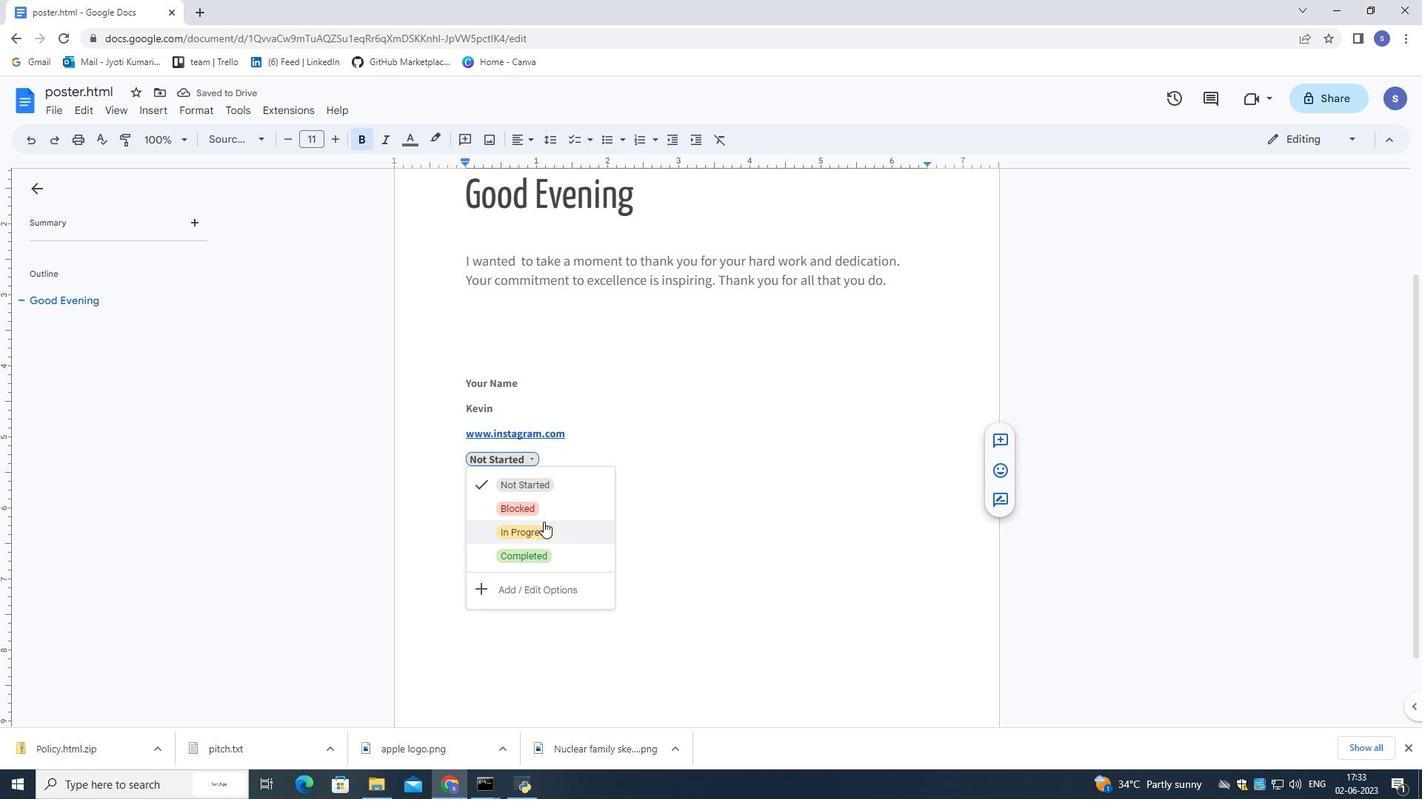 
Action: Mouse pressed left at (542, 524)
Screenshot: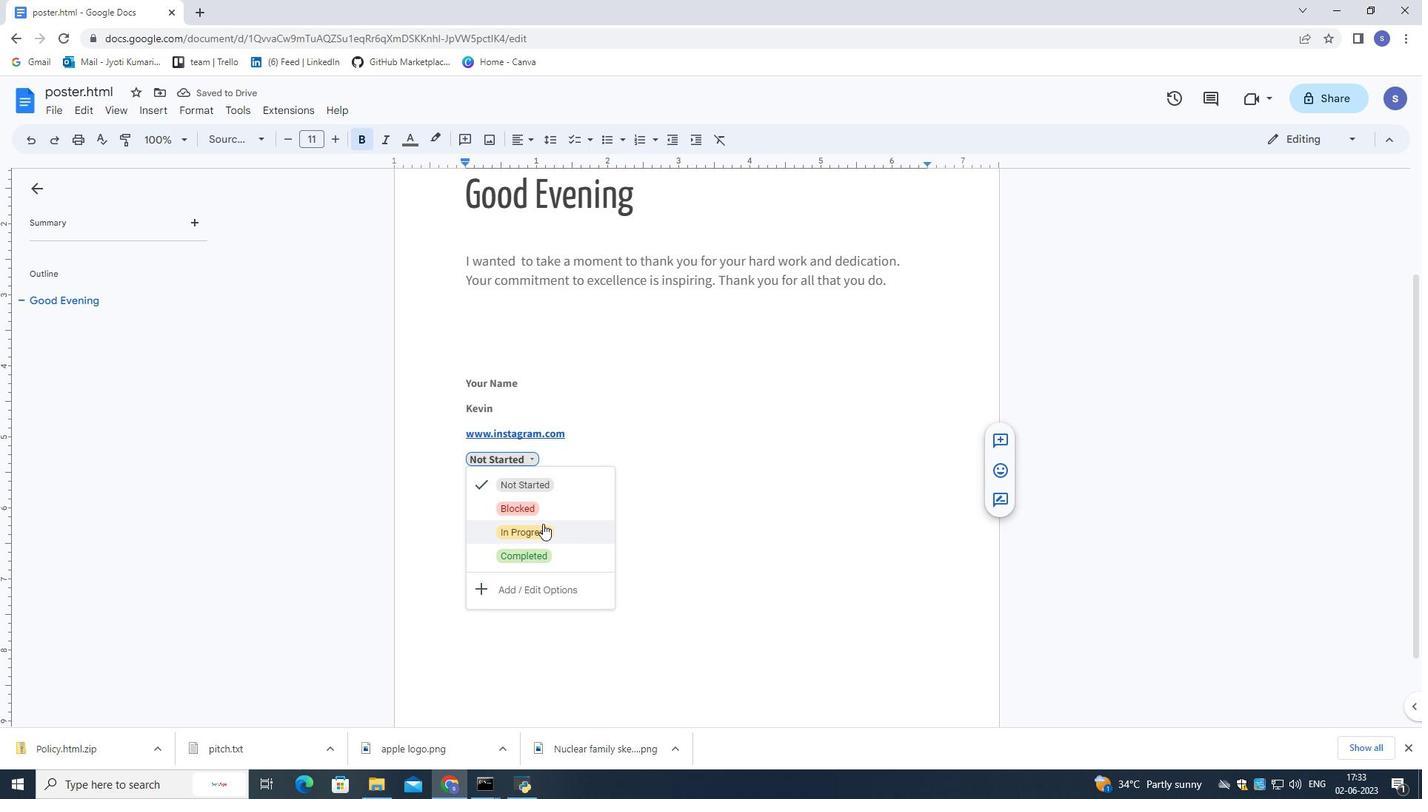 
Action: Mouse pressed left at (542, 524)
Screenshot: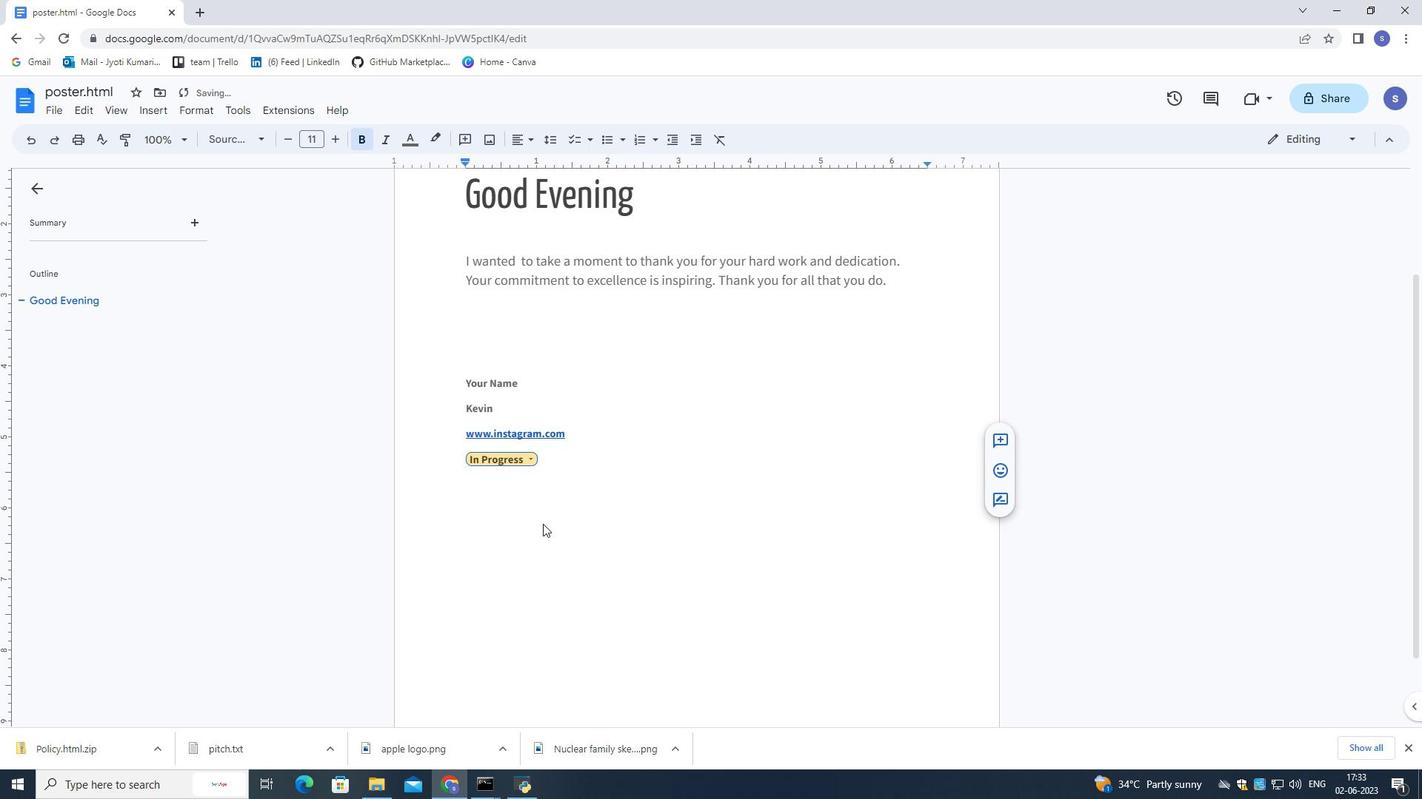 
Action: Mouse moved to (146, 113)
Screenshot: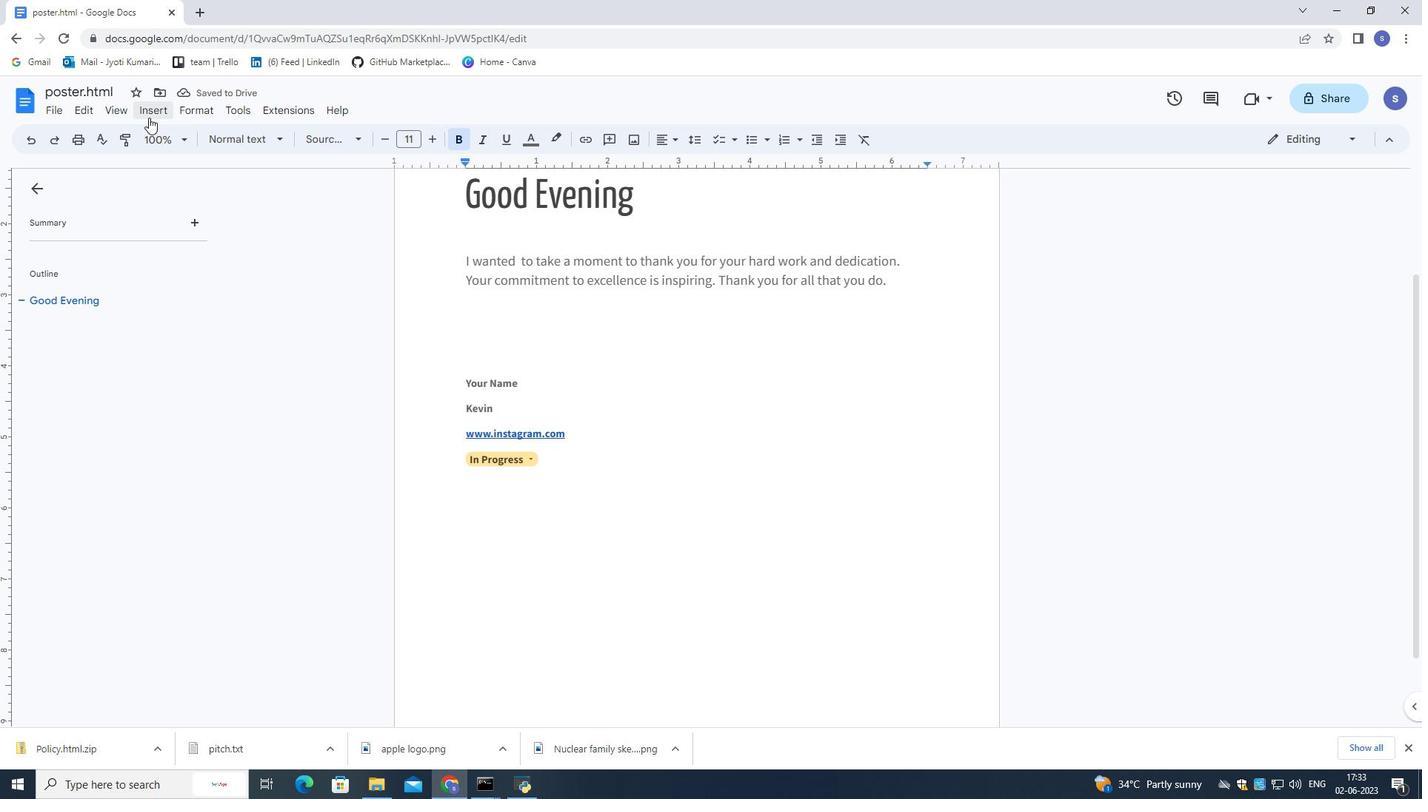 
Action: Mouse pressed left at (146, 113)
Screenshot: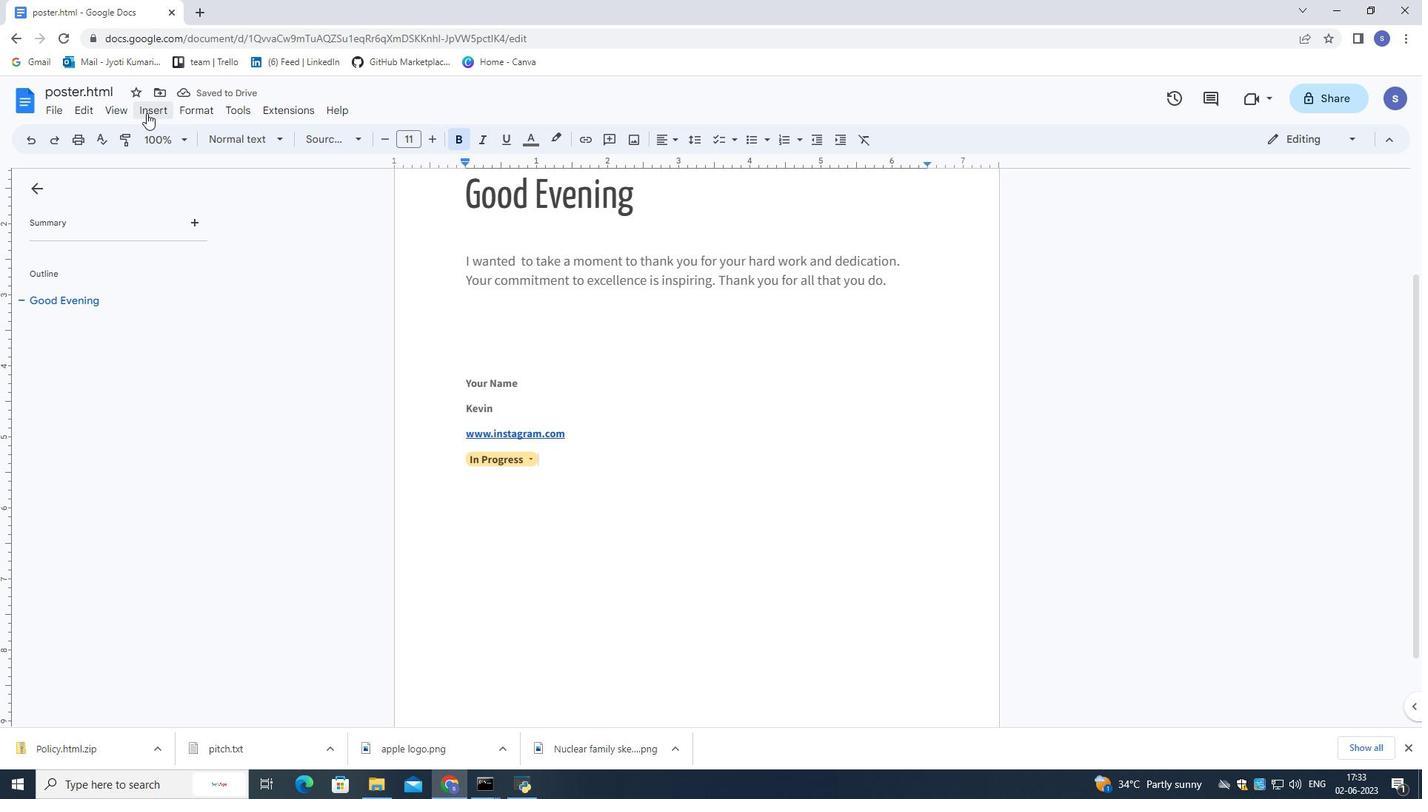
Action: Mouse moved to (388, 491)
Screenshot: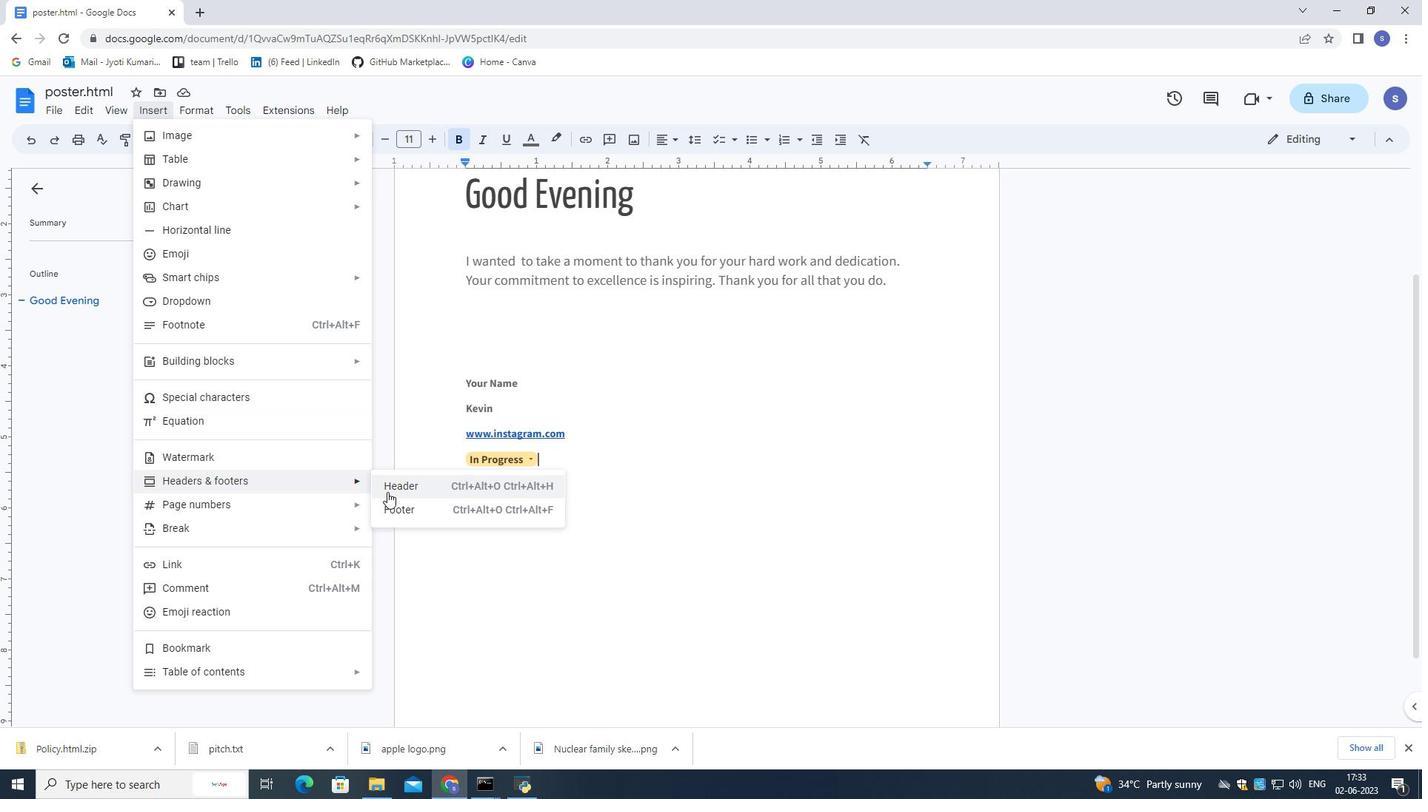 
Action: Mouse pressed left at (388, 491)
Screenshot: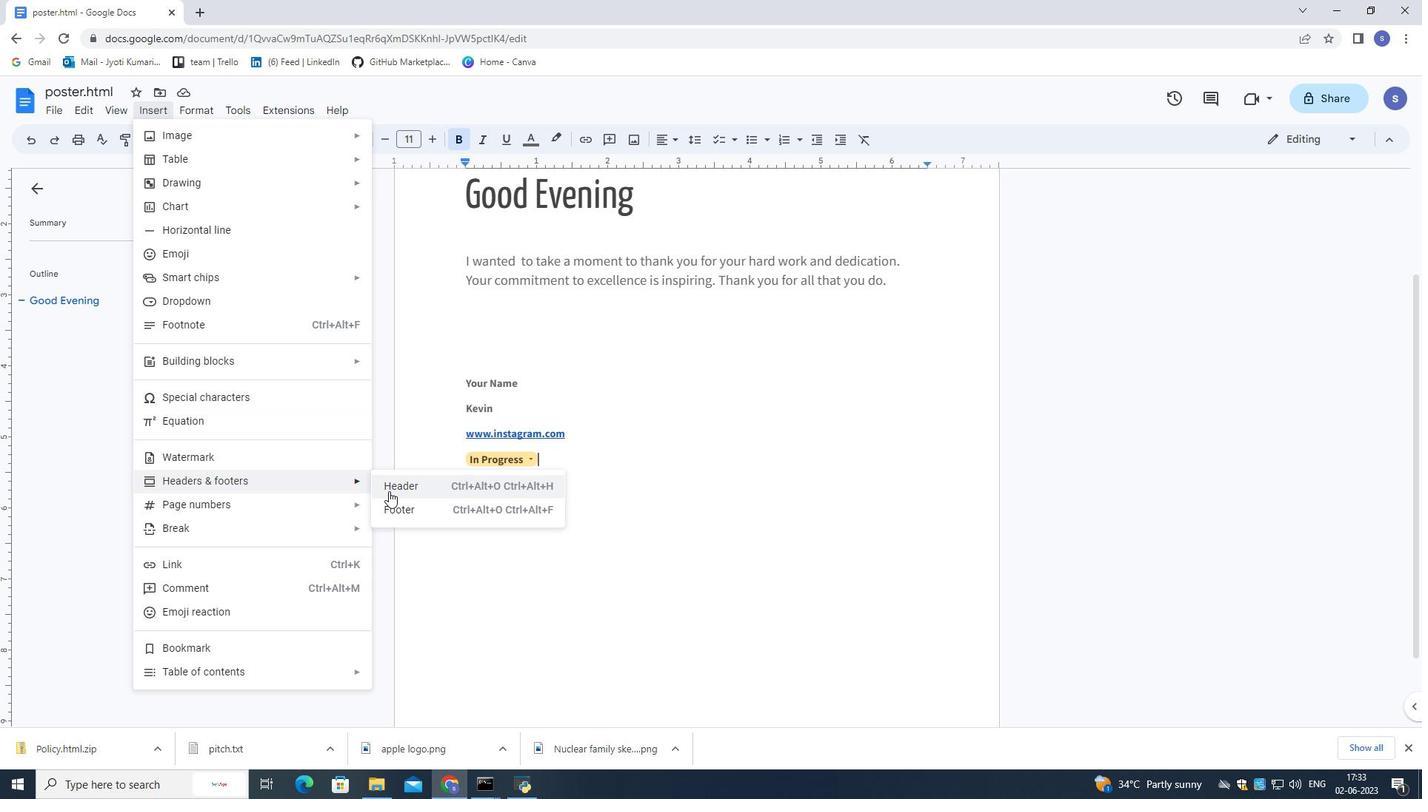 
Action: Mouse moved to (556, 414)
Screenshot: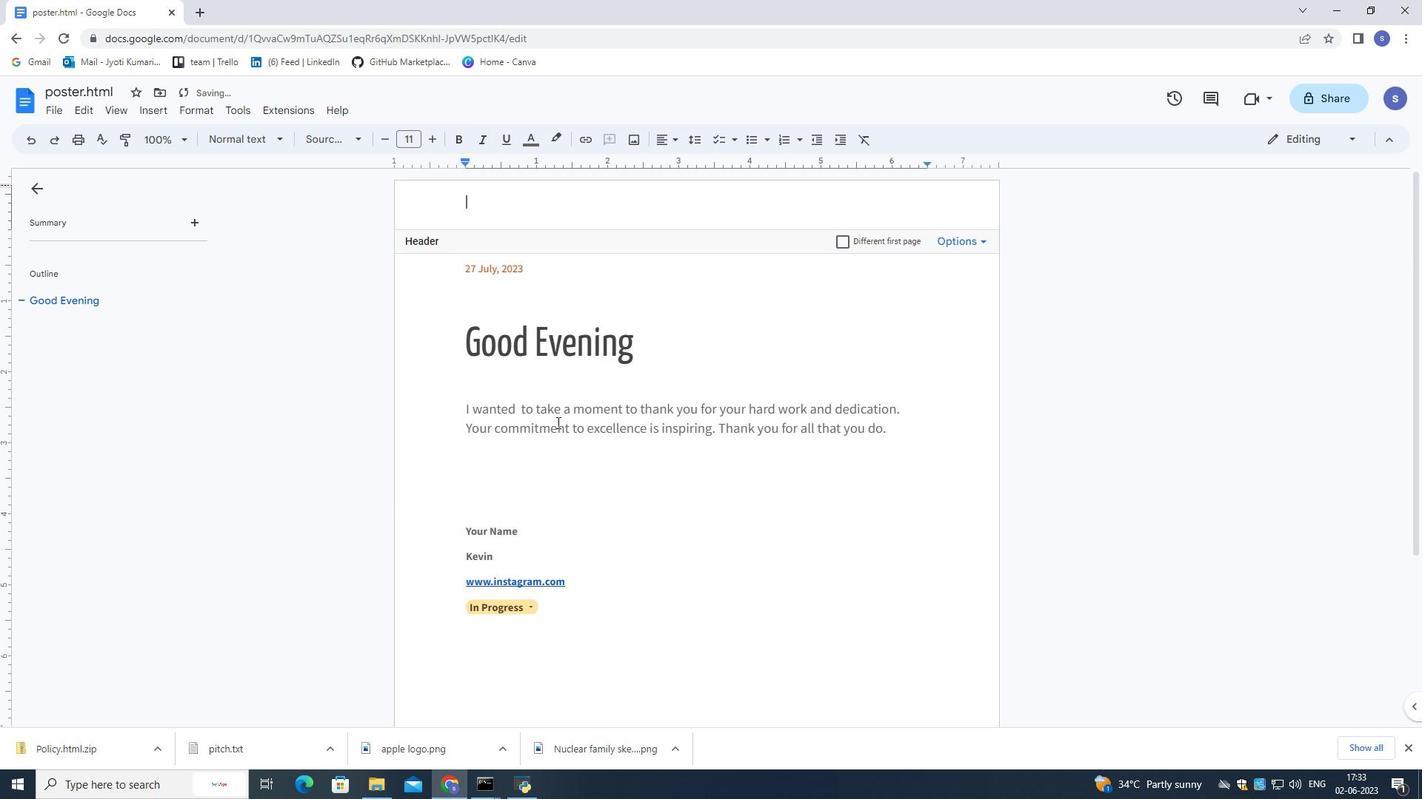 
Action: Key pressed <Key.shift>Luna<Key.space><Key.shift>Tech
Screenshot: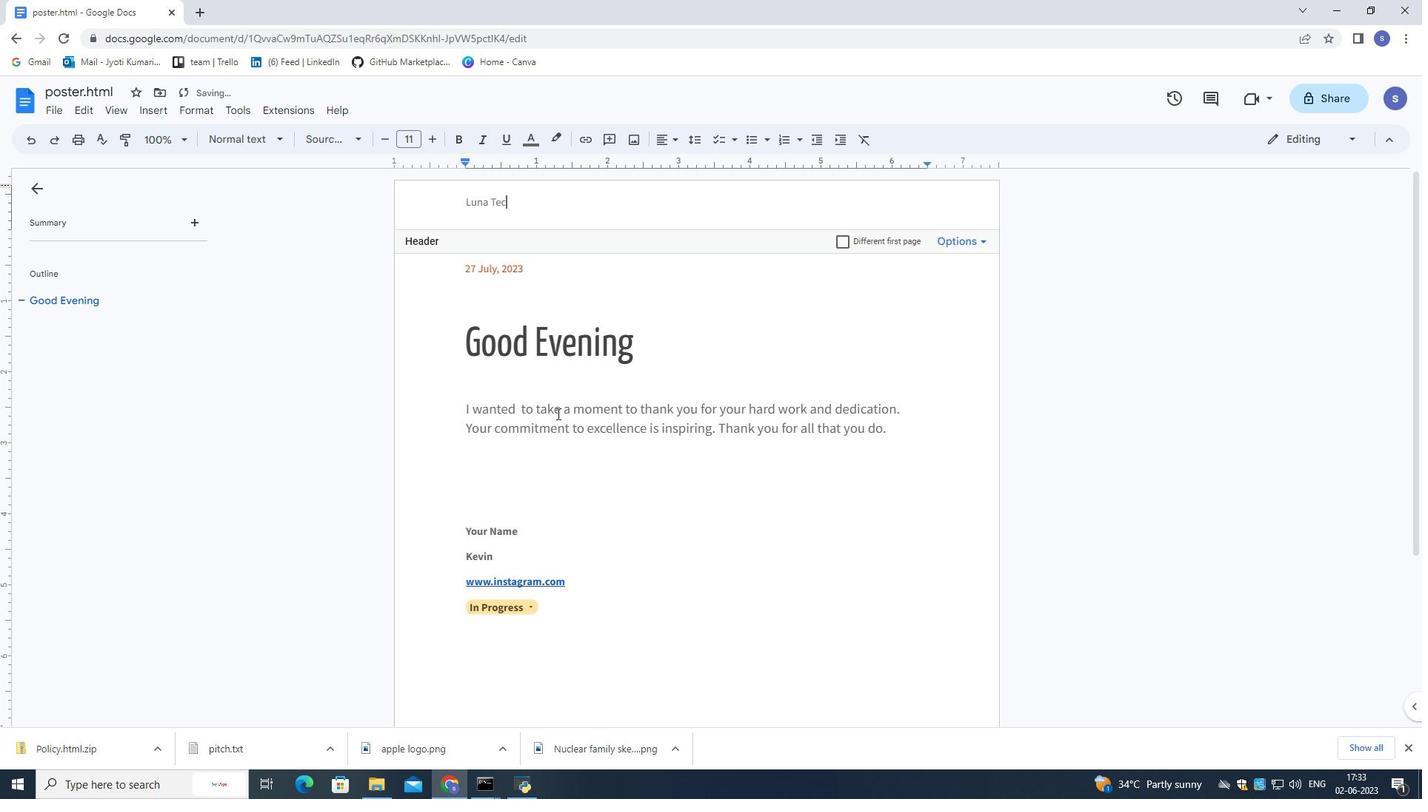 
Action: Mouse moved to (536, 199)
Screenshot: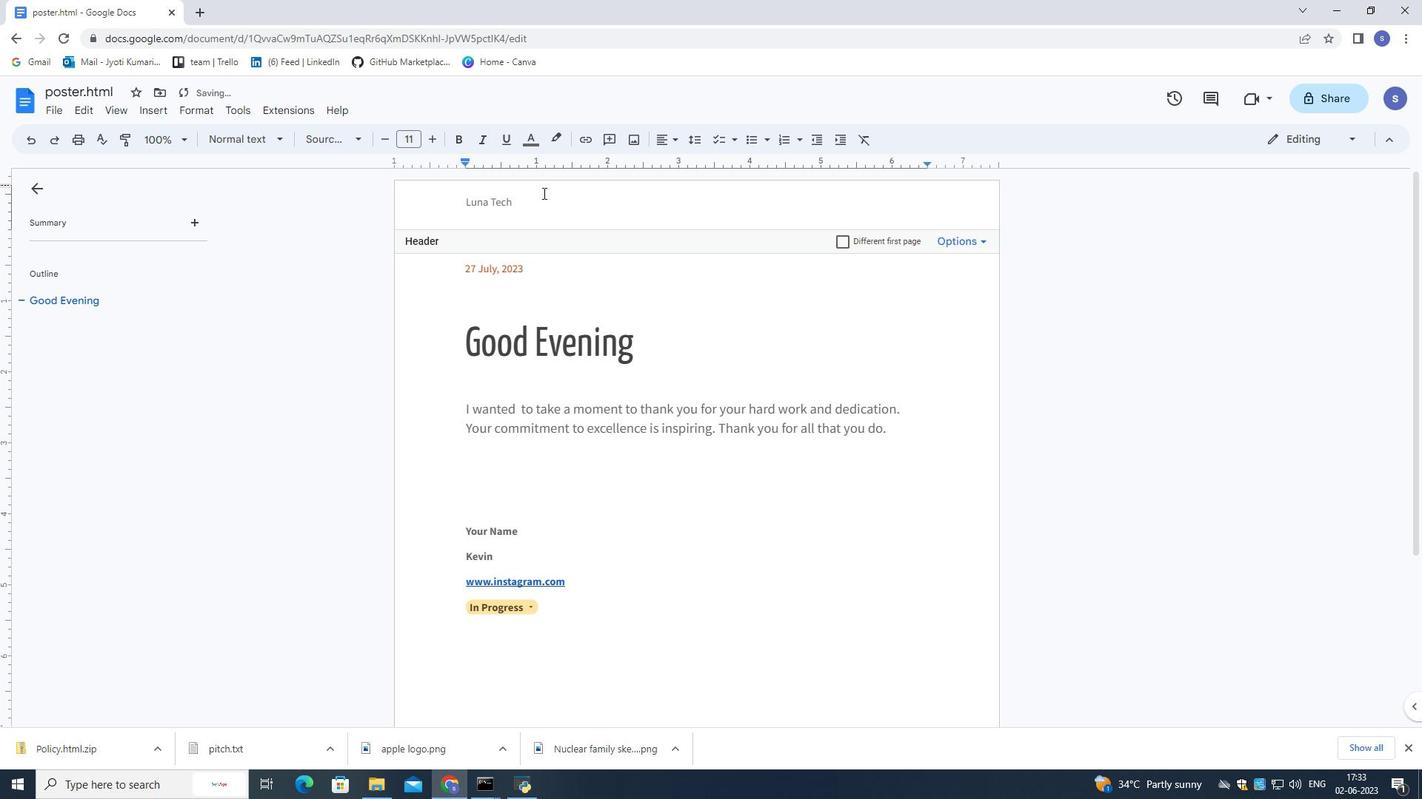 
Action: Mouse pressed left at (536, 199)
Screenshot: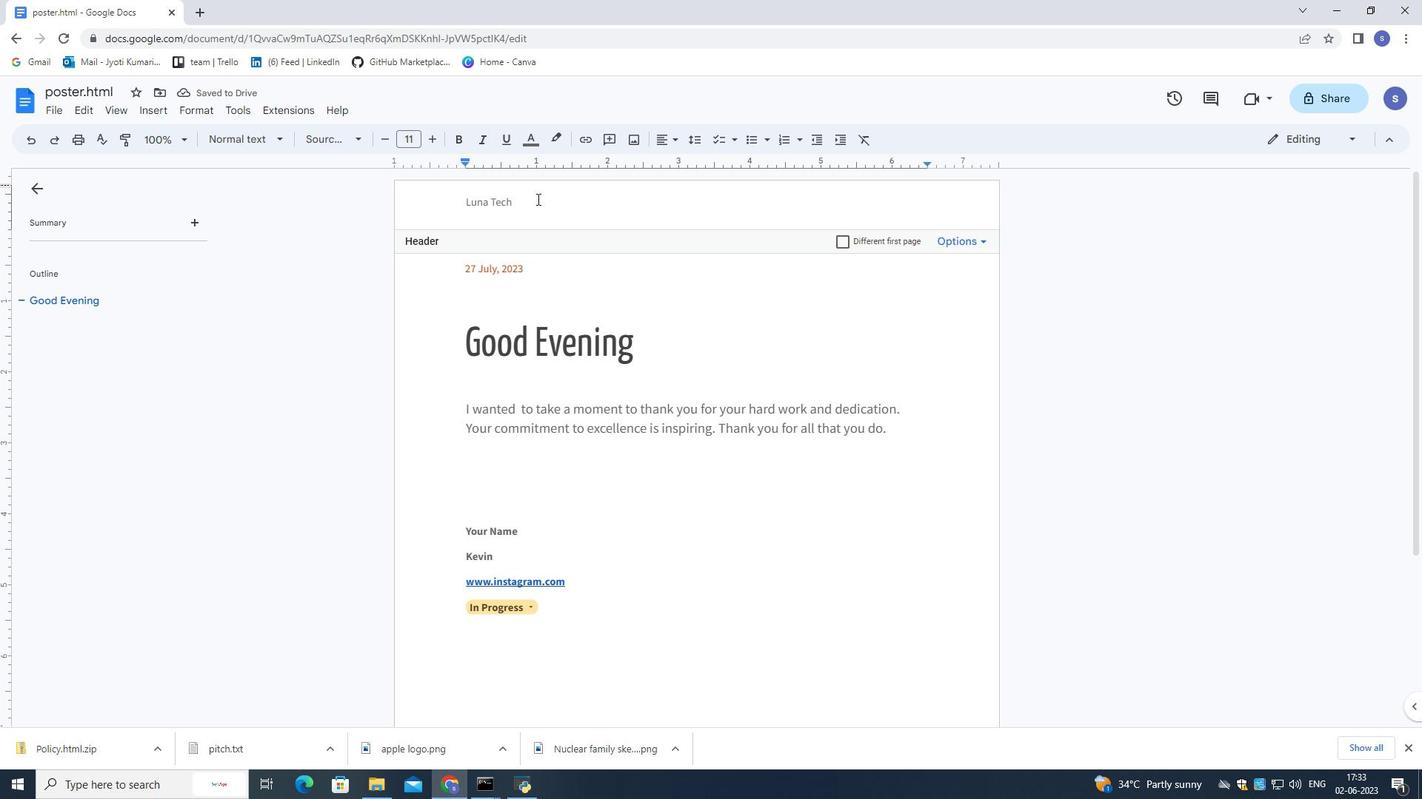 
Action: Mouse moved to (324, 132)
Screenshot: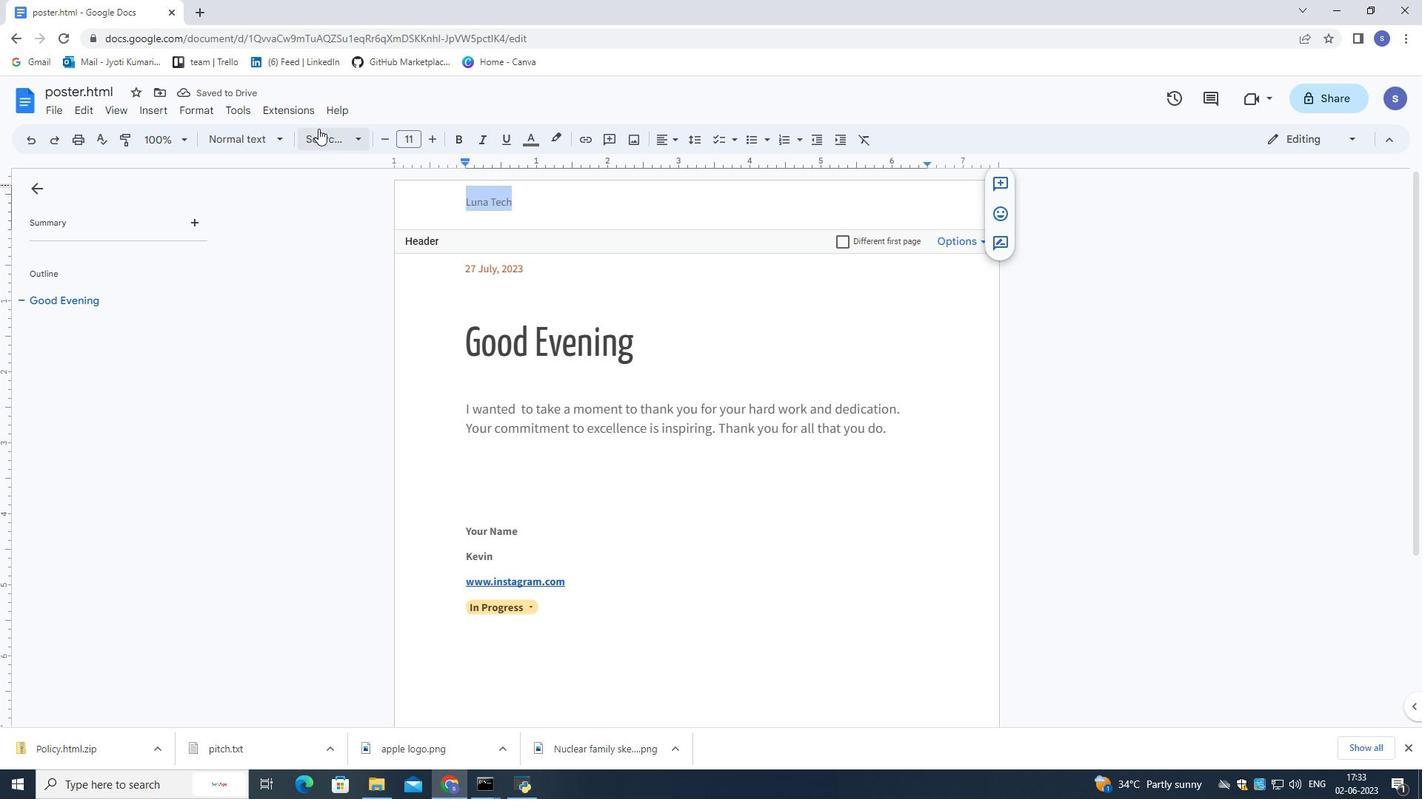 
Action: Mouse pressed left at (324, 132)
Screenshot: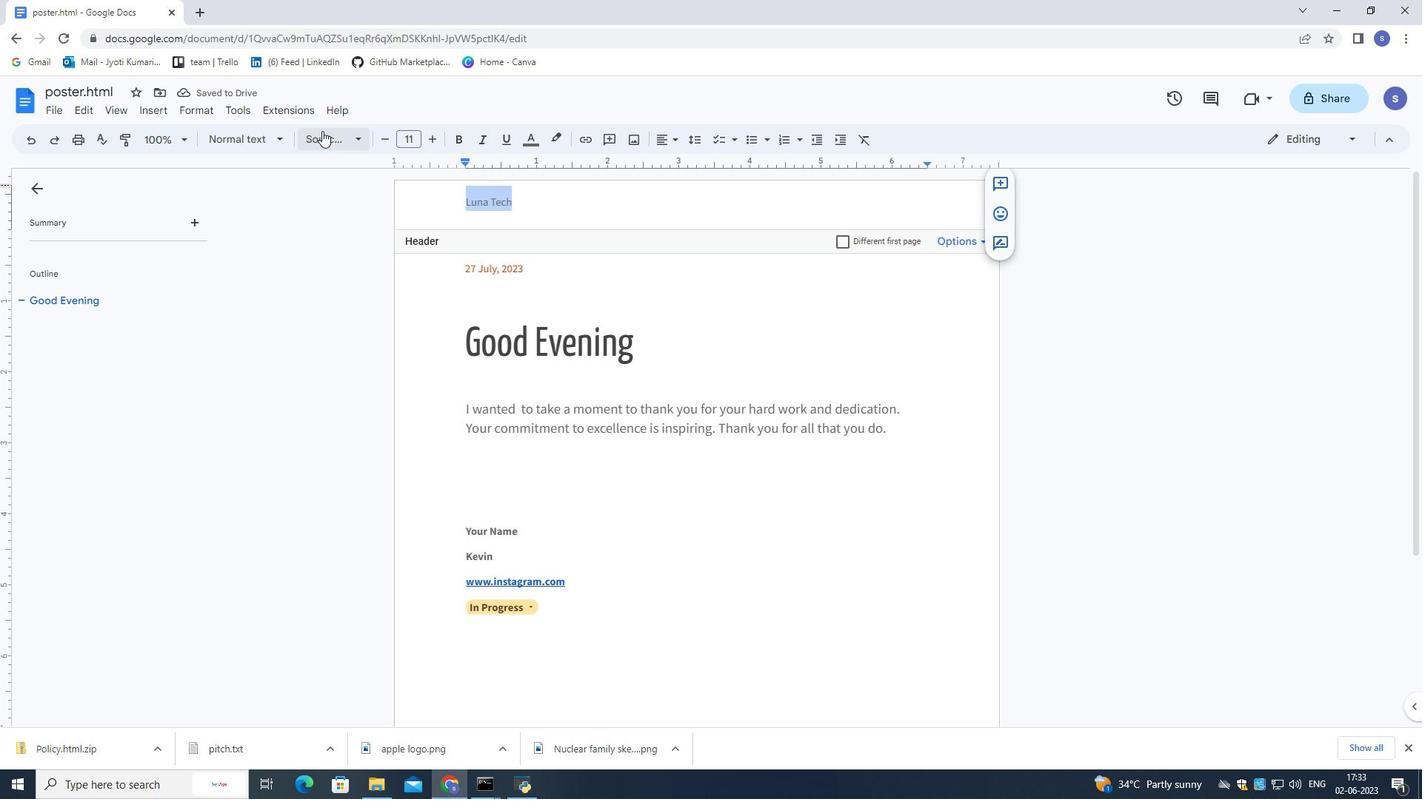 
Action: Mouse moved to (376, 166)
Screenshot: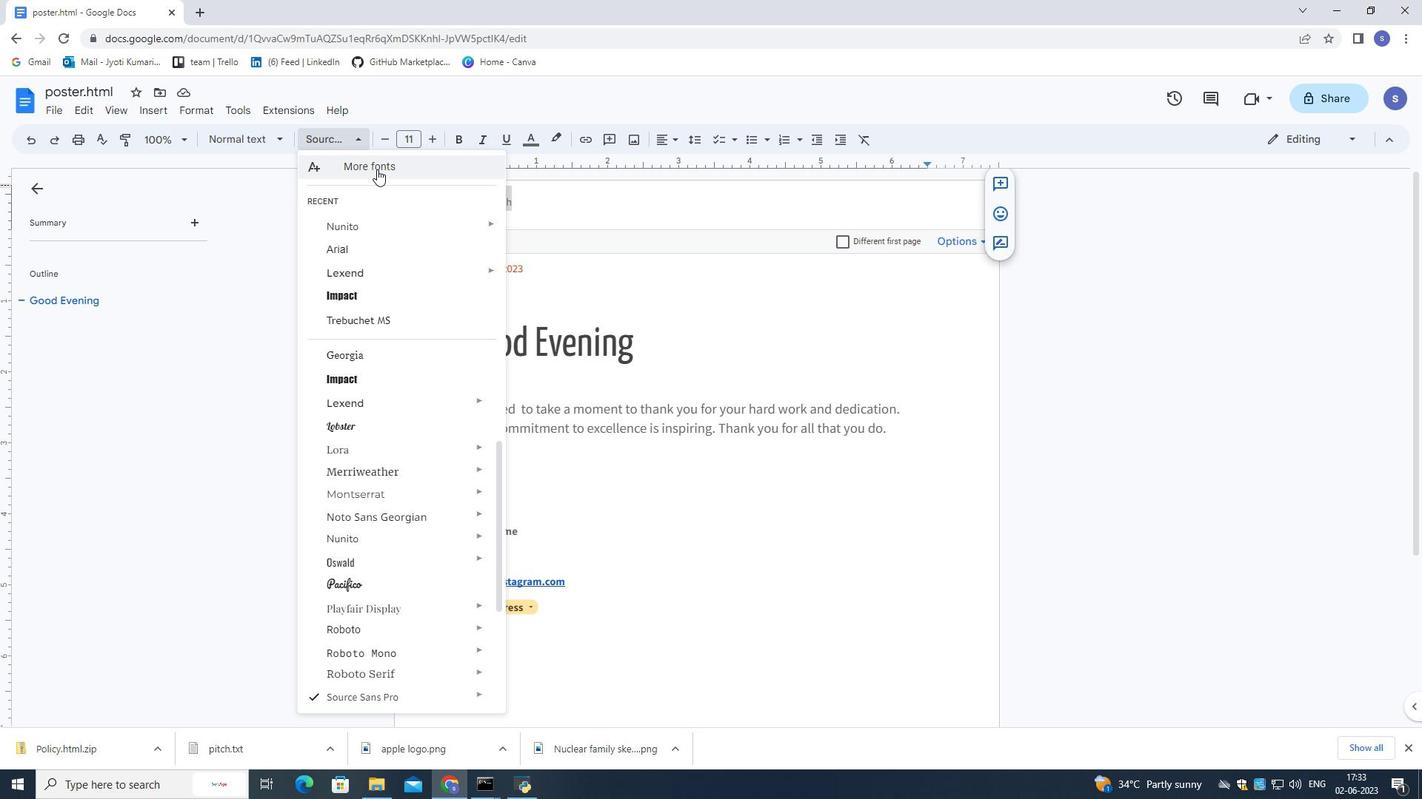 
Action: Mouse pressed left at (376, 166)
Screenshot: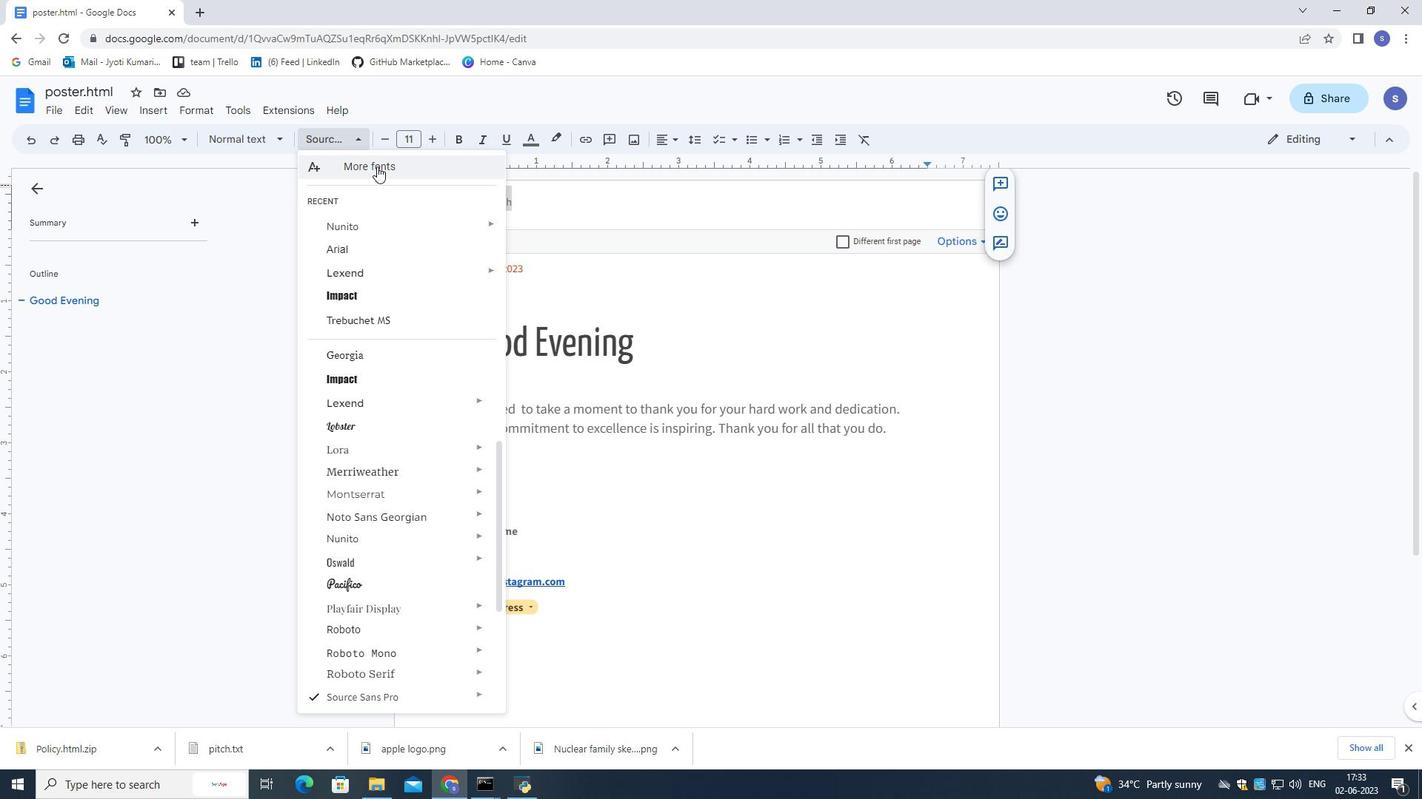 
Action: Mouse moved to (432, 225)
Screenshot: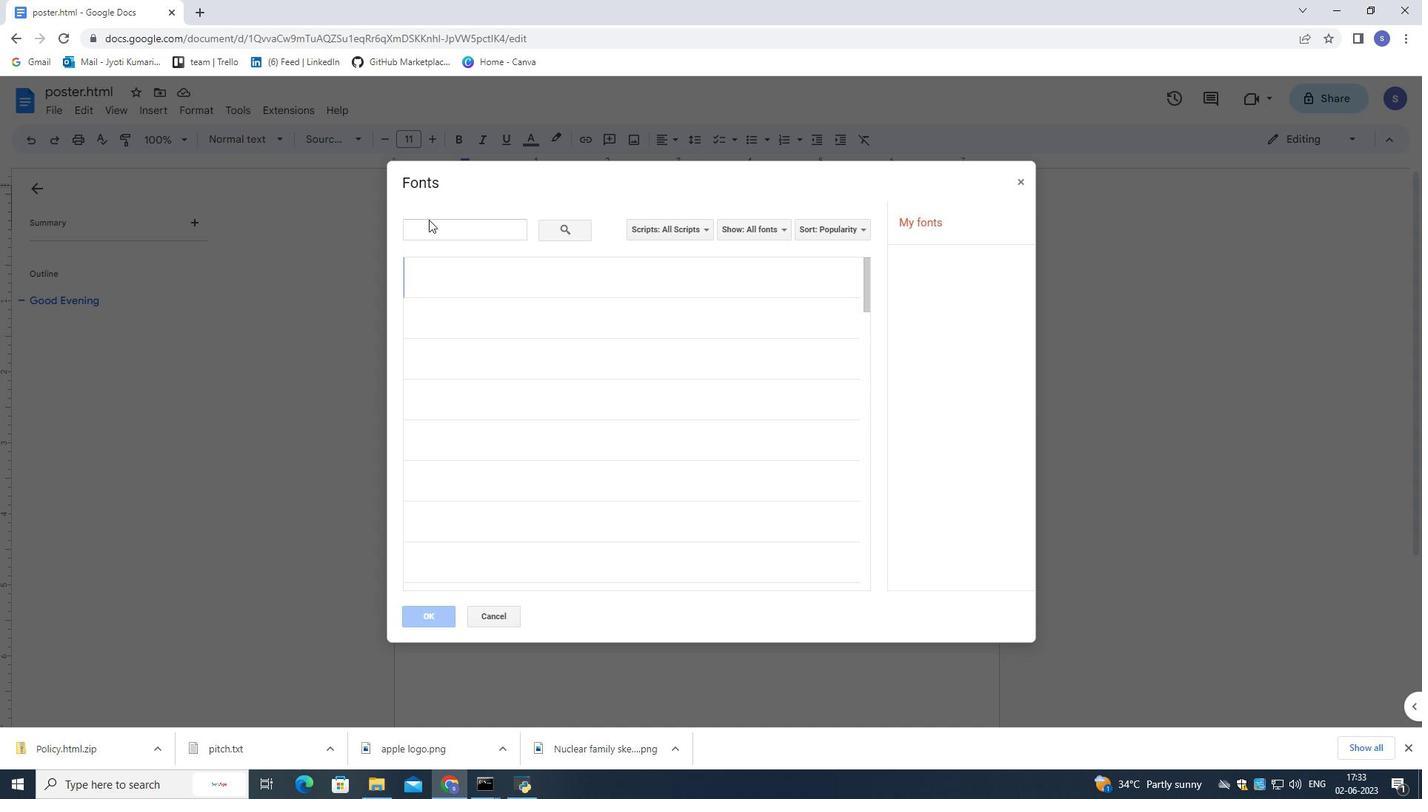 
Action: Mouse pressed left at (432, 225)
Screenshot: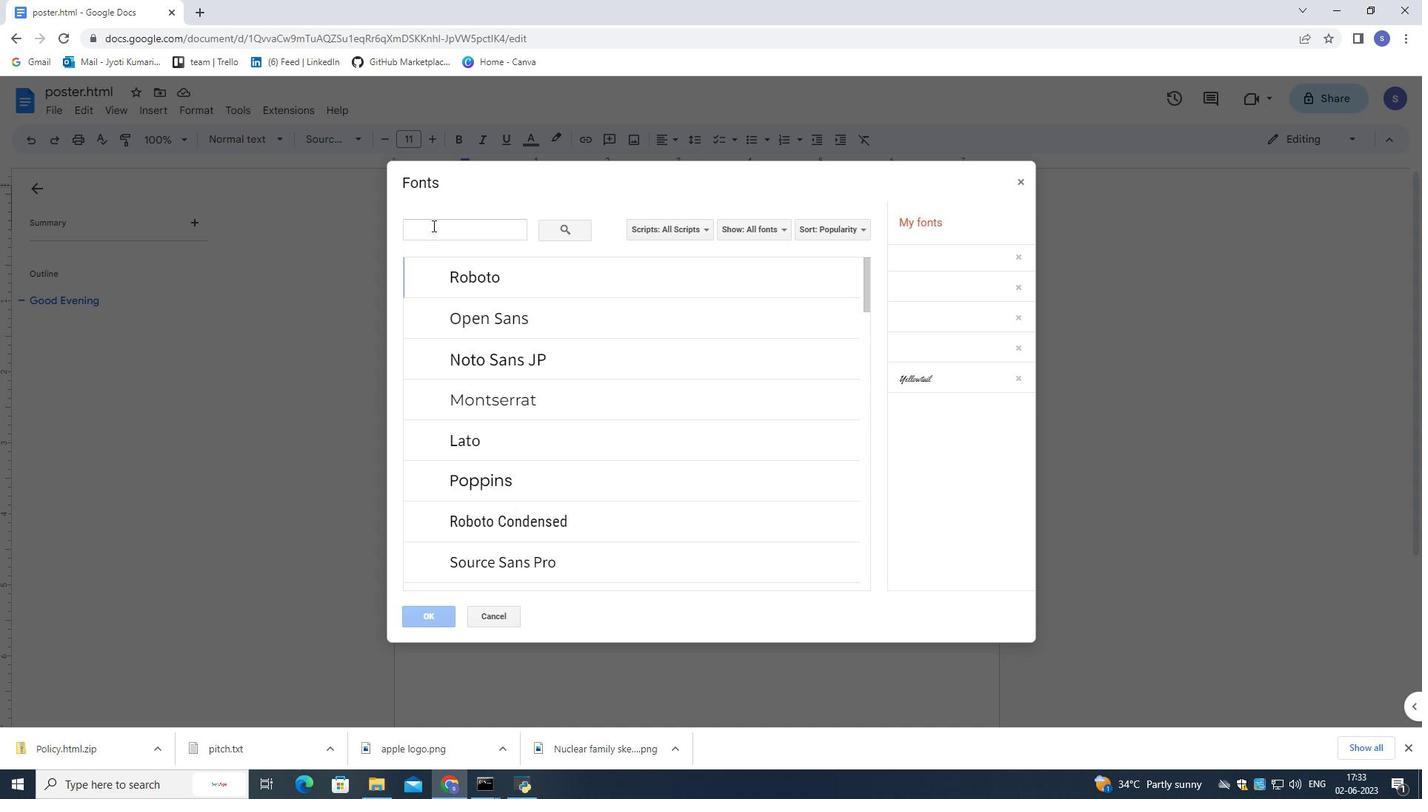 
Action: Mouse moved to (434, 228)
Screenshot: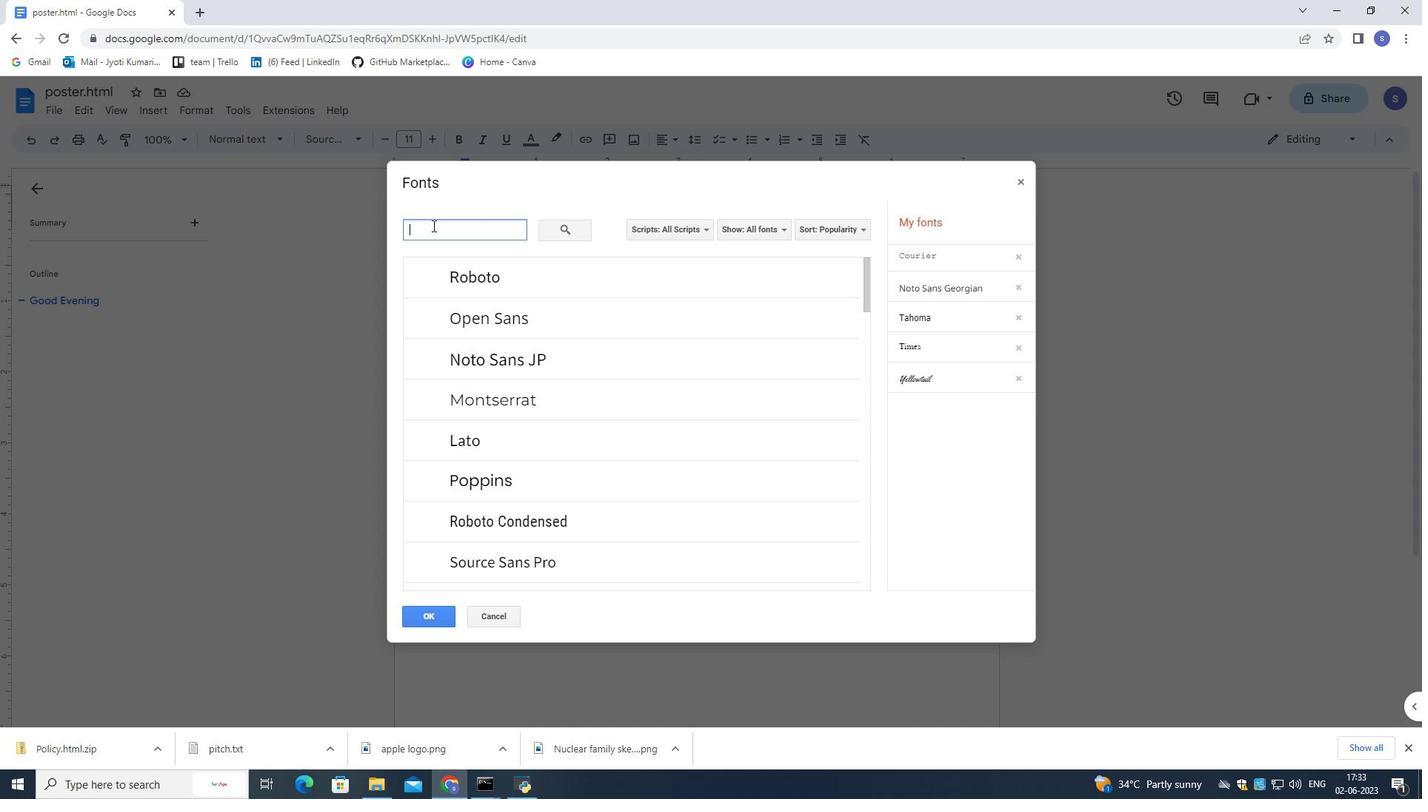 
Action: Key pressed <Key.shift>Lobster
Screenshot: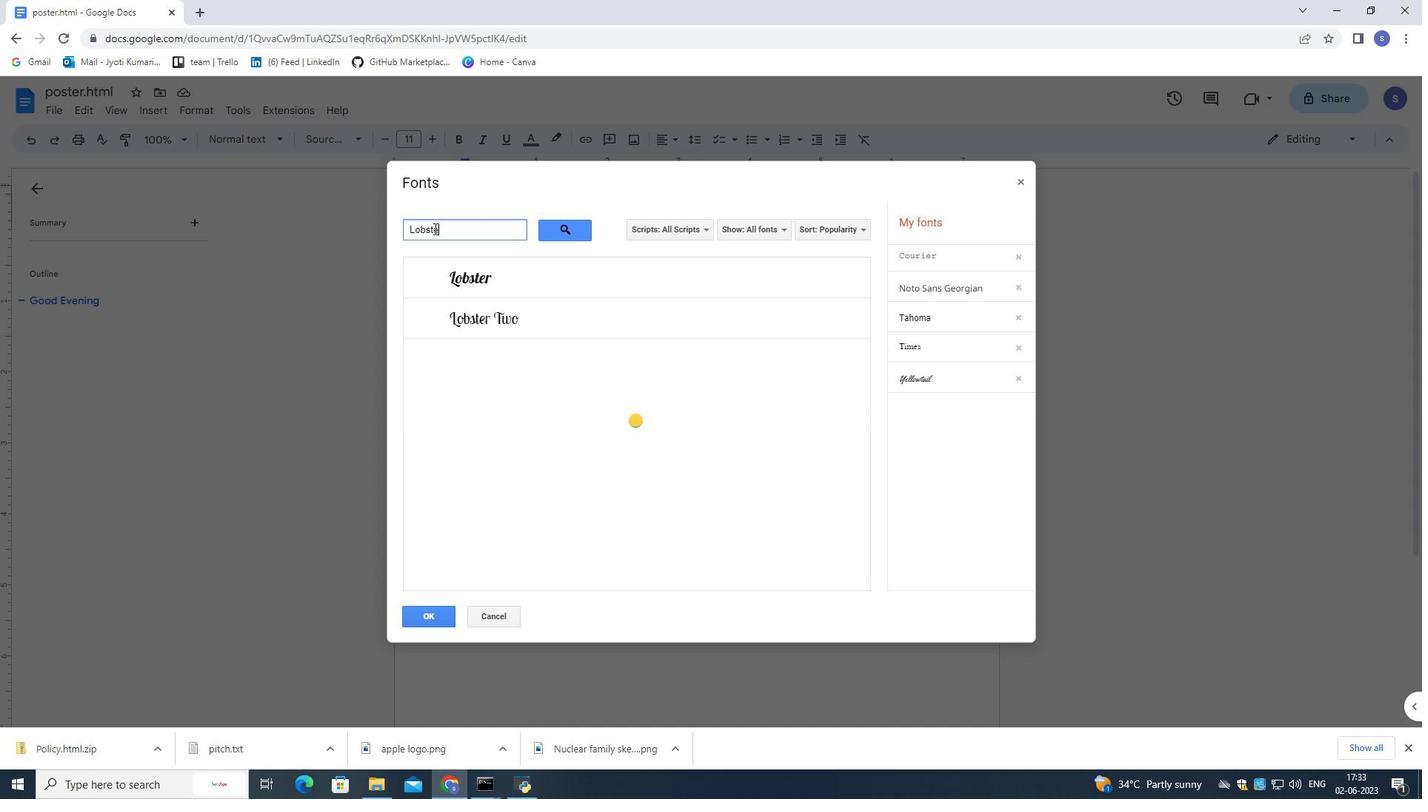 
Action: Mouse moved to (502, 279)
Screenshot: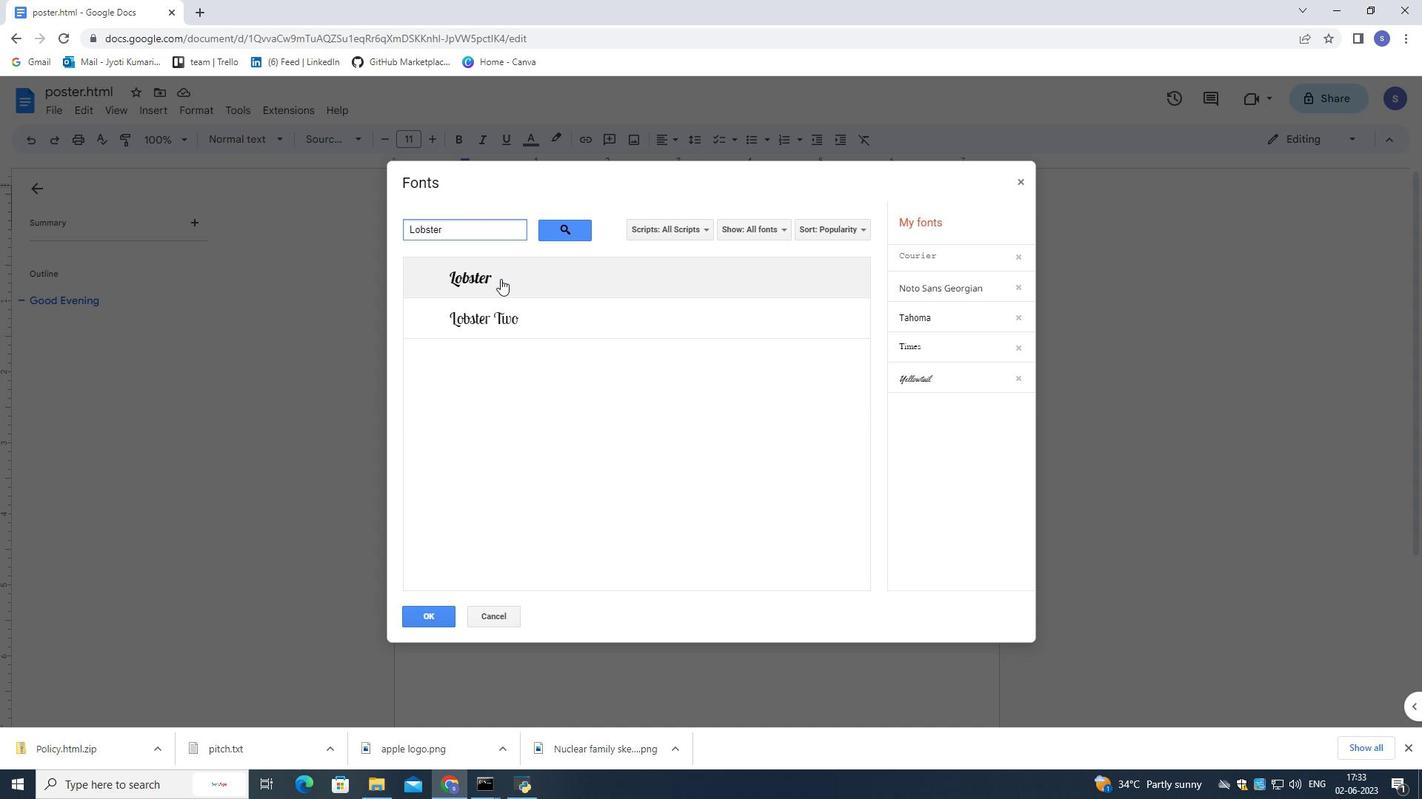 
Action: Mouse pressed left at (502, 279)
Screenshot: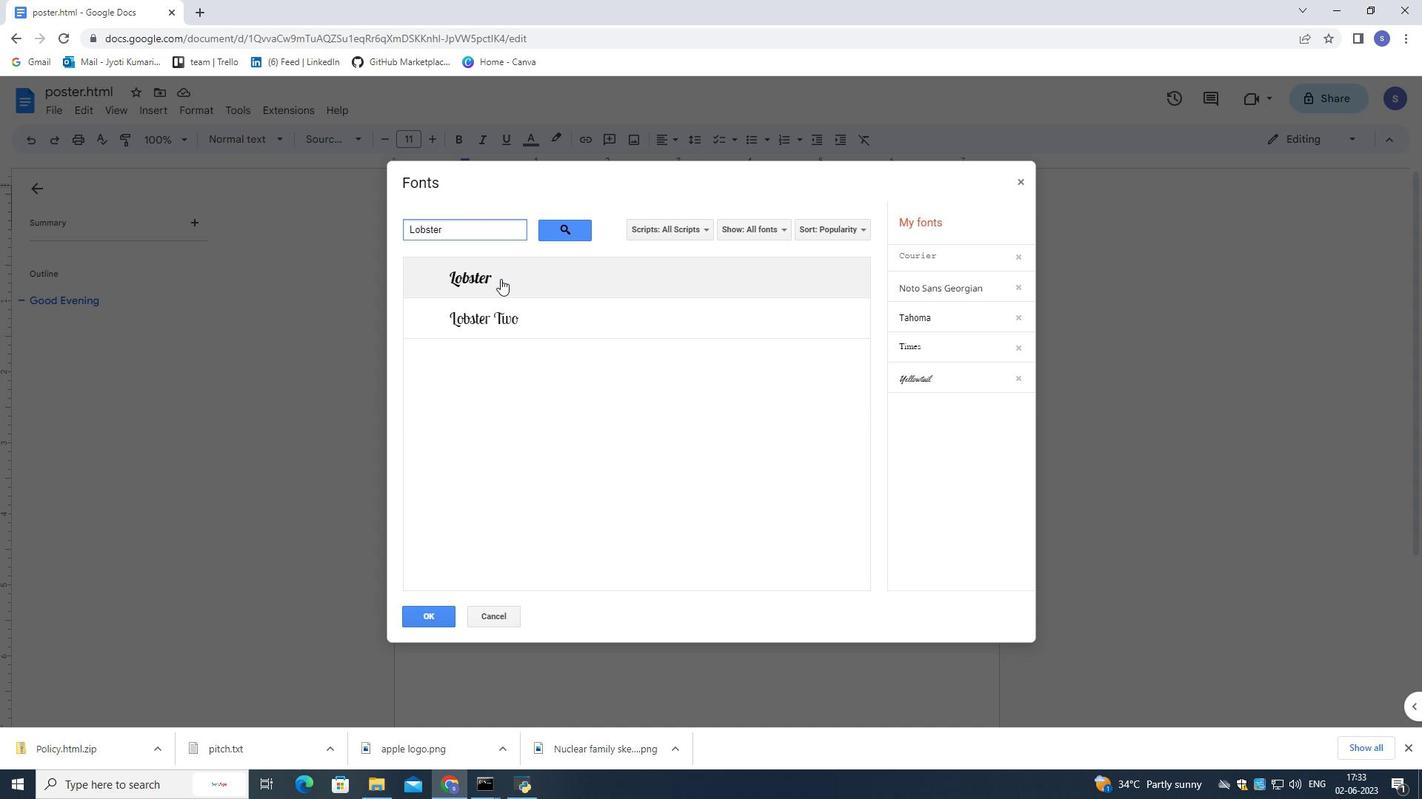 
Action: Mouse moved to (426, 616)
Screenshot: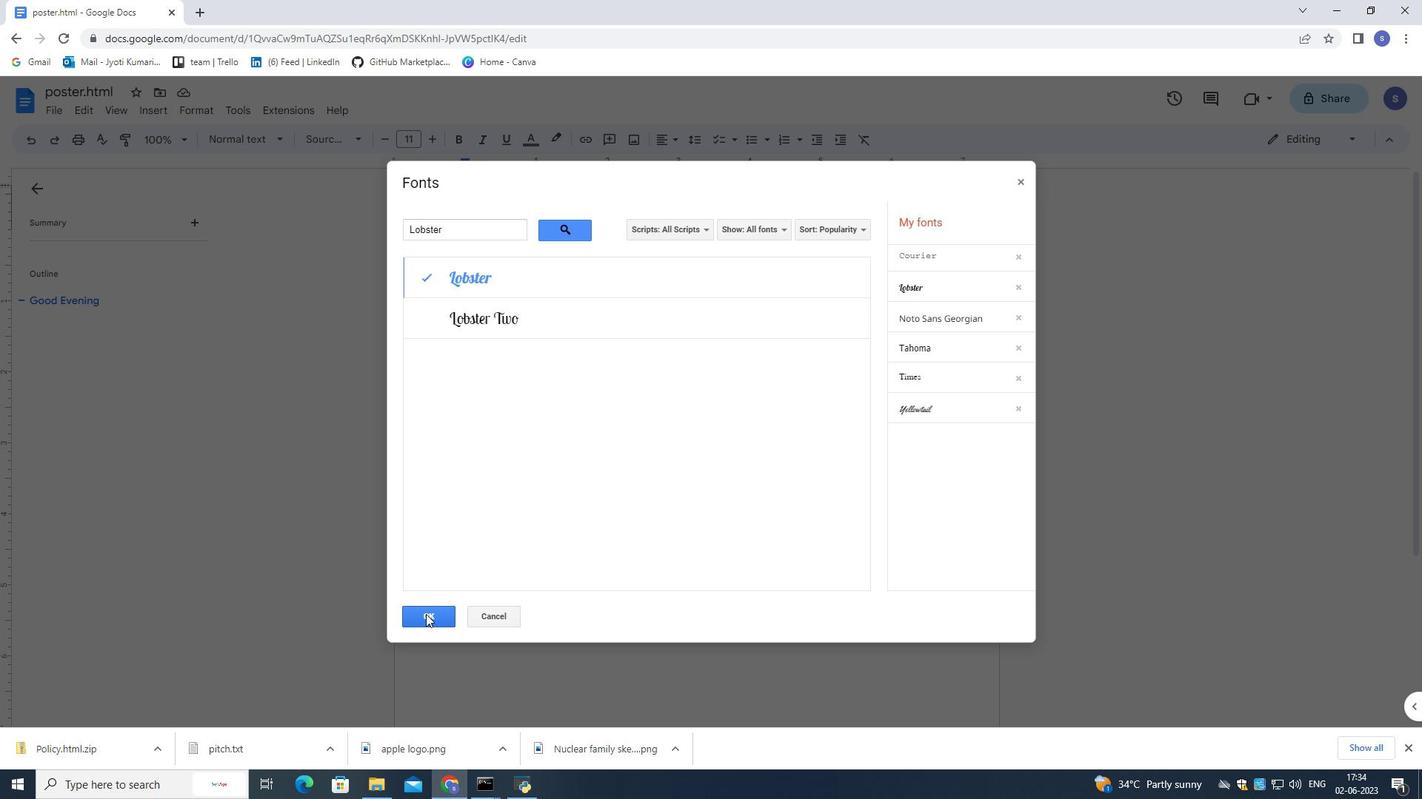 
Action: Mouse pressed left at (426, 616)
Screenshot: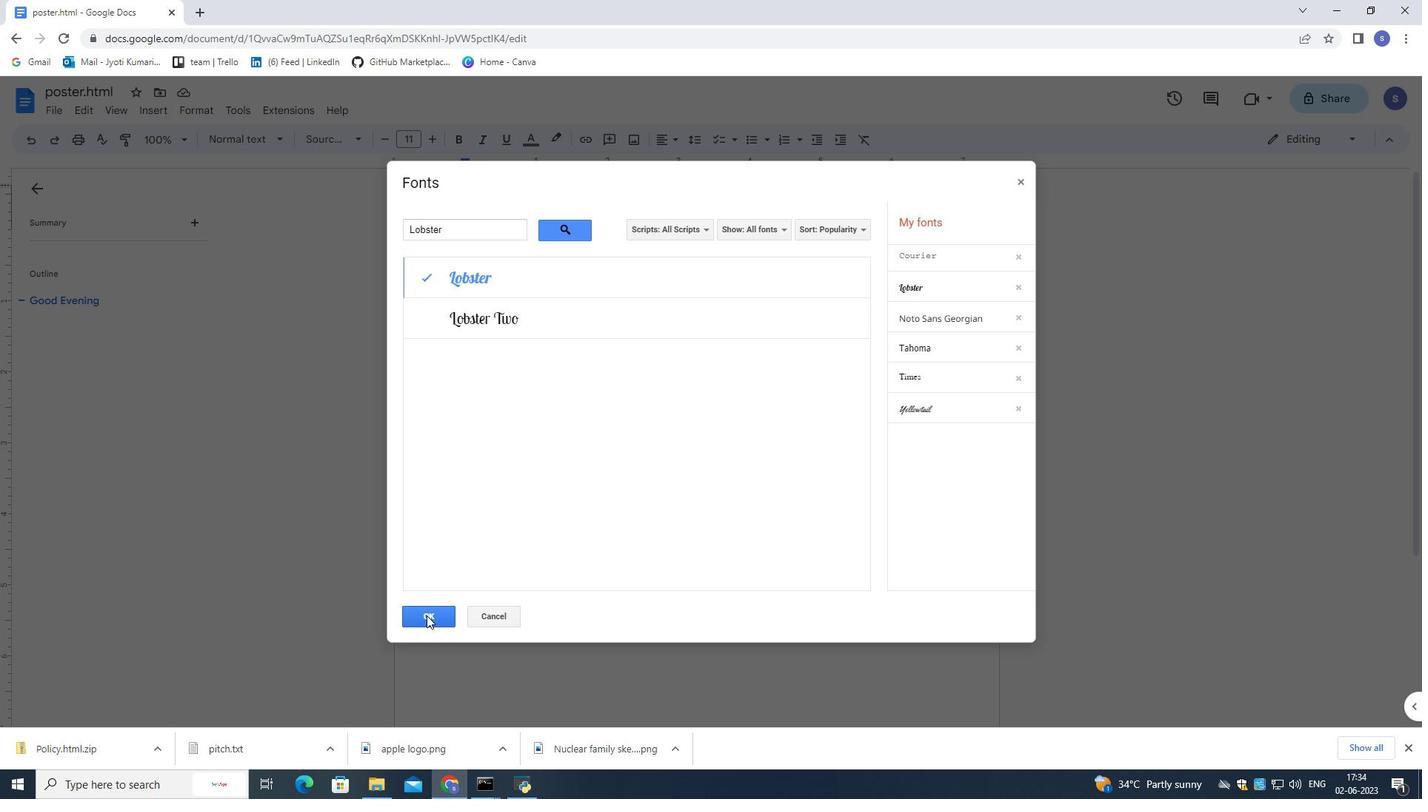 
Action: Mouse moved to (614, 248)
Screenshot: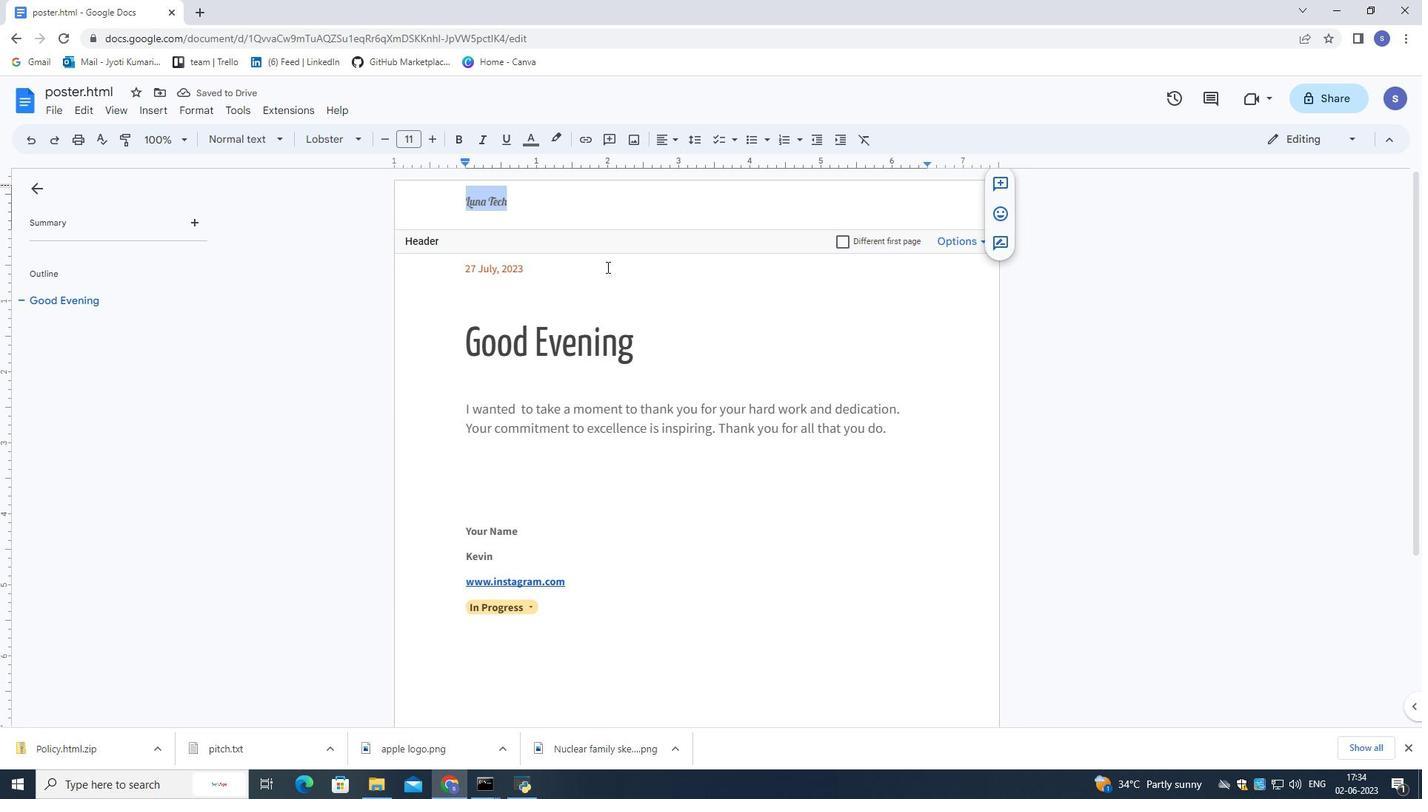 
Action: Mouse pressed left at (614, 248)
Screenshot: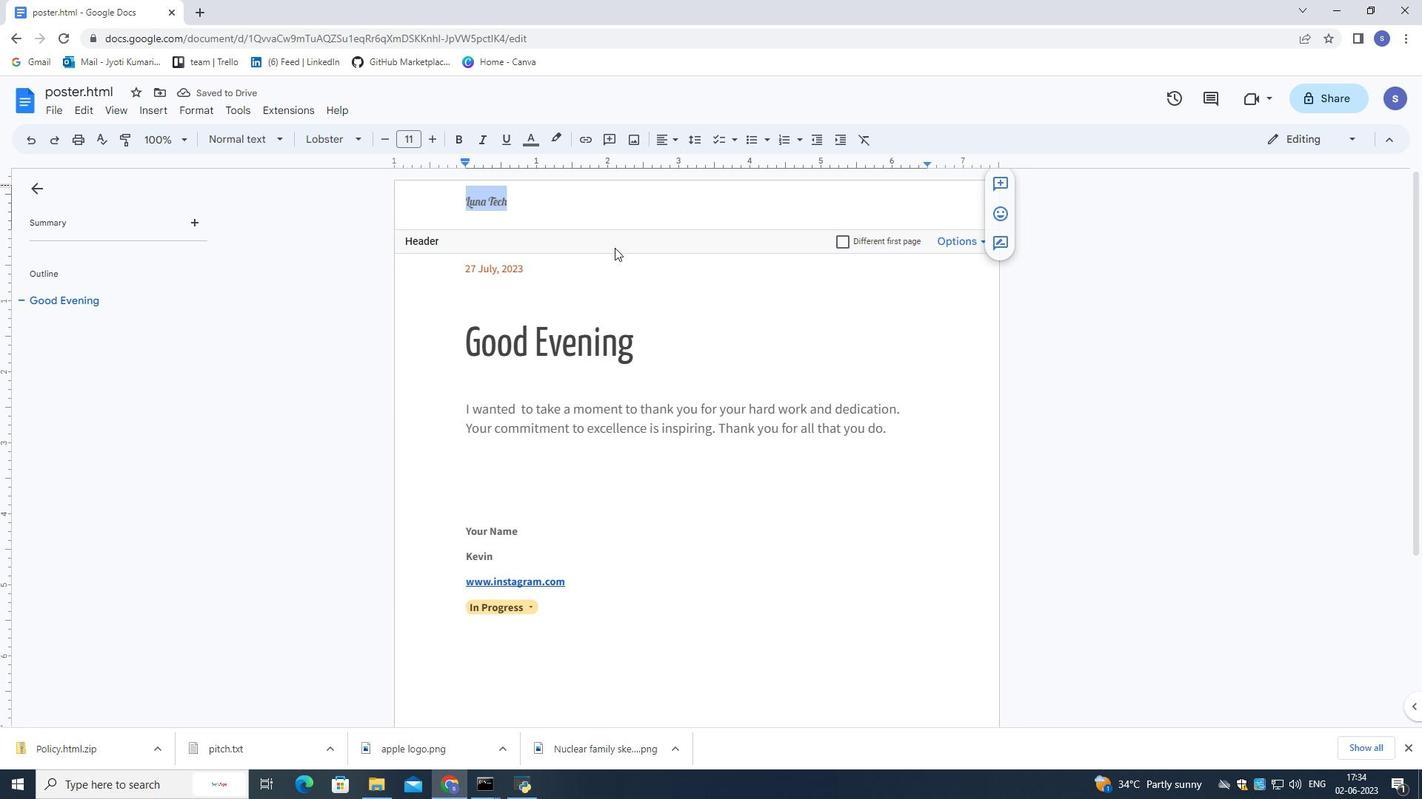 
